 Task: Add an event with the title Training Workshop: Team Leadership, date '2024/04/23', time 9:40 AM to 11:40 AMand add a description: Welcome to our Team Leadership Training Workshop, a comprehensive and interactive session designed to enhance leadership skills, empower team leaders, and cultivate effective leadership practices. This workshop is tailored for individuals who aspire to lead and inspire their teams to achieve exceptional results and foster a positive work environment._x000D_
_x000D_
_x000D_
_x000D_
, put the event into Orange category . Add location for the event as: 123 Montmartre, Paris, France, logged in from the account softage.1@softage.netand send the event invitation to softage.7@softage.net and softage.8@softage.net. Set a reminder for the event 2 hour before
Action: Mouse moved to (79, 85)
Screenshot: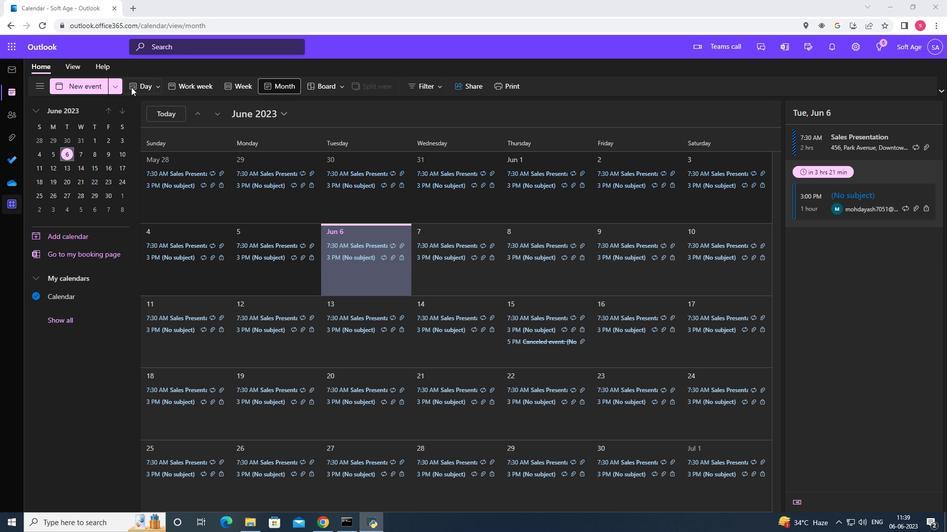 
Action: Mouse pressed left at (79, 85)
Screenshot: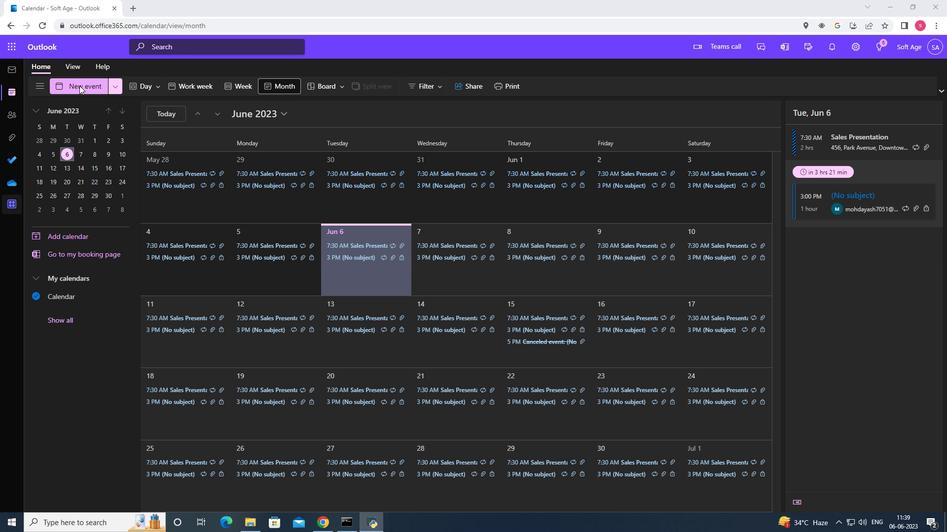 
Action: Mouse moved to (286, 146)
Screenshot: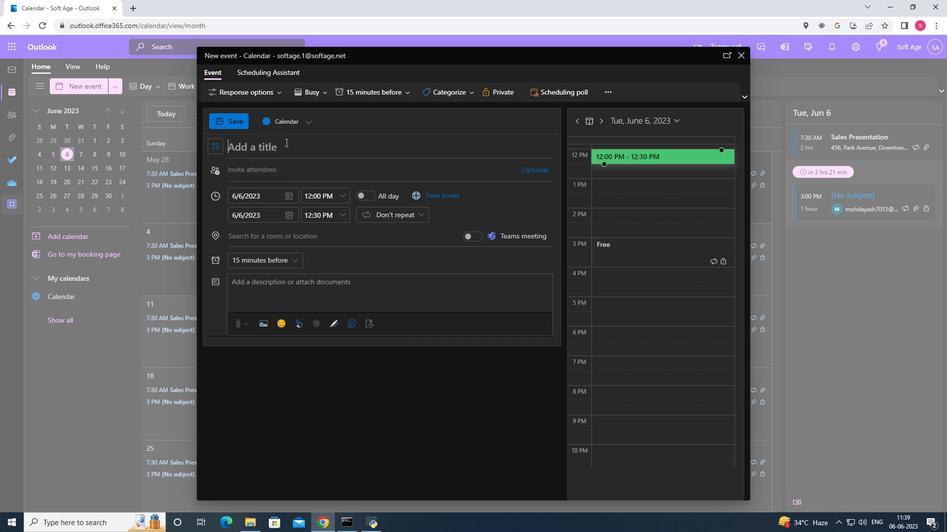 
Action: Mouse pressed left at (286, 146)
Screenshot: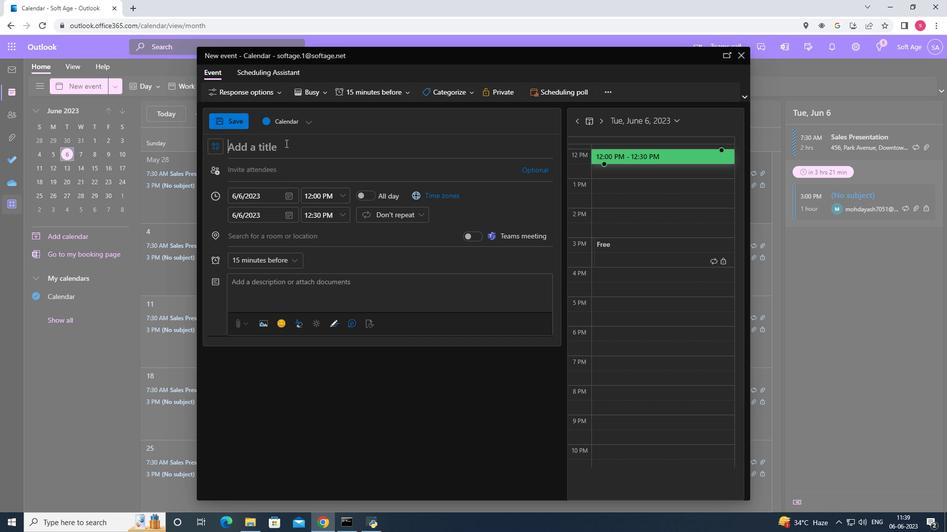 
Action: Mouse moved to (287, 147)
Screenshot: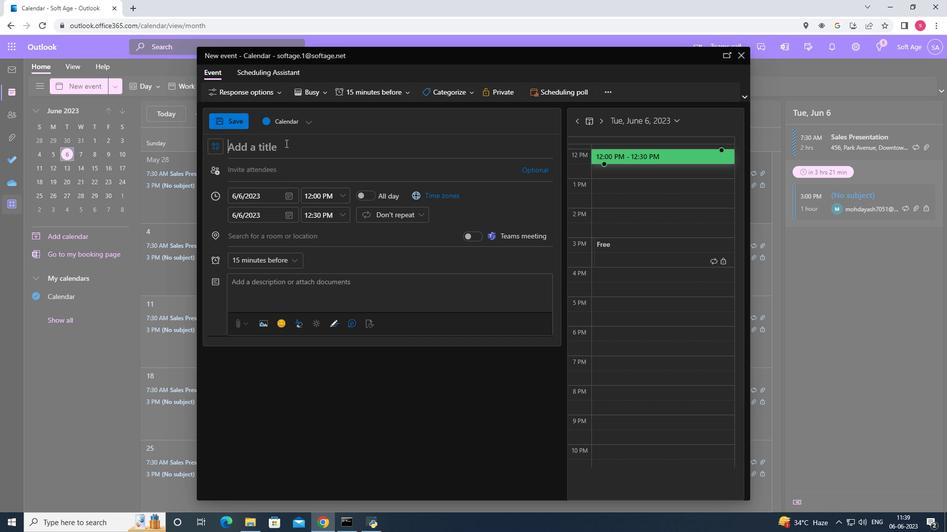 
Action: Key pressed <Key.shift>Training<Key.space><Key.shift><Key.shift><Key.shift><Key.shift><Key.shift>Workshop<Key.shift>:<Key.space><Key.shift><Key.shift><Key.shift><Key.shift><Key.shift><Key.shift><Key.shift><Key.shift><Key.shift><Key.shift>Team<Key.space><Key.shift>Leadership
Screenshot: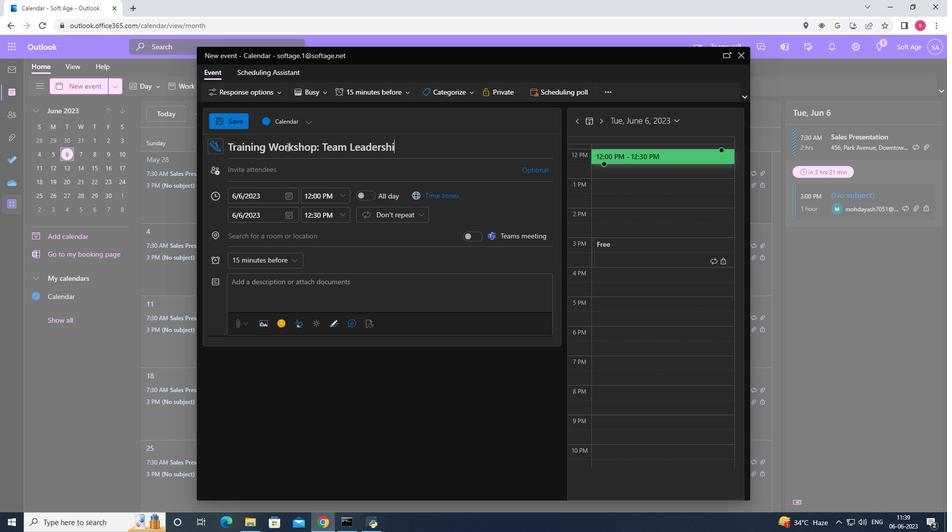 
Action: Mouse moved to (290, 192)
Screenshot: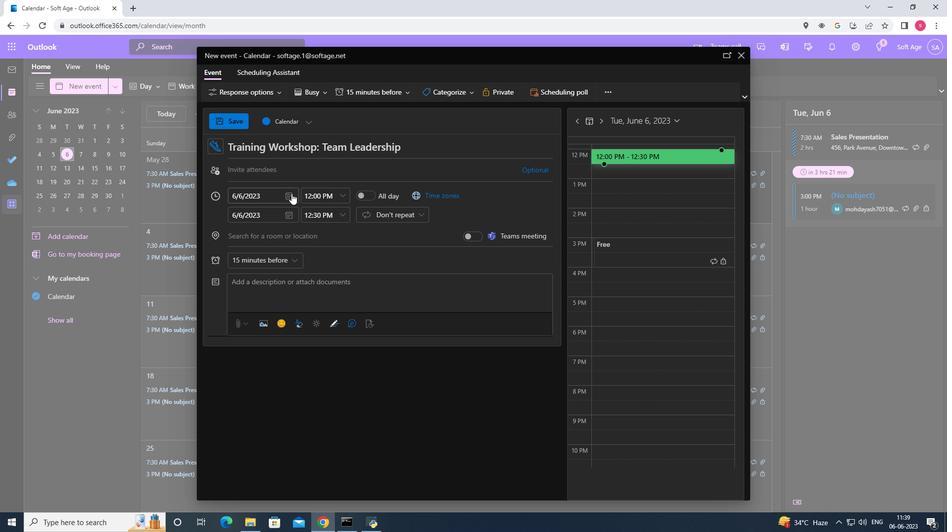 
Action: Mouse pressed left at (290, 192)
Screenshot: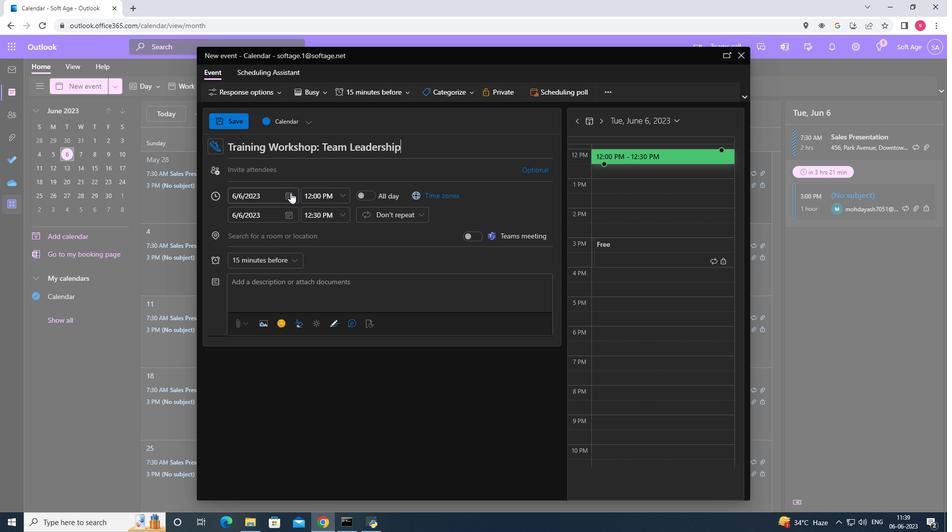 
Action: Mouse moved to (326, 218)
Screenshot: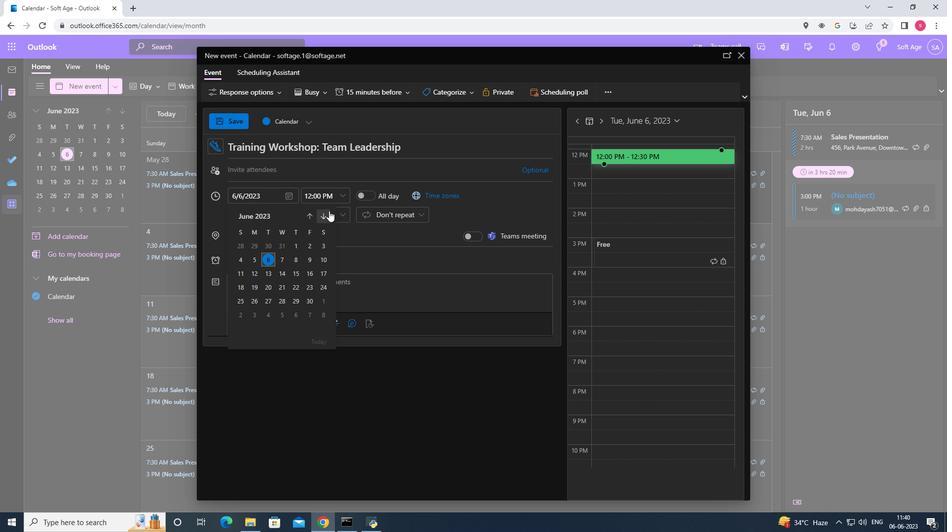 
Action: Mouse pressed left at (326, 218)
Screenshot: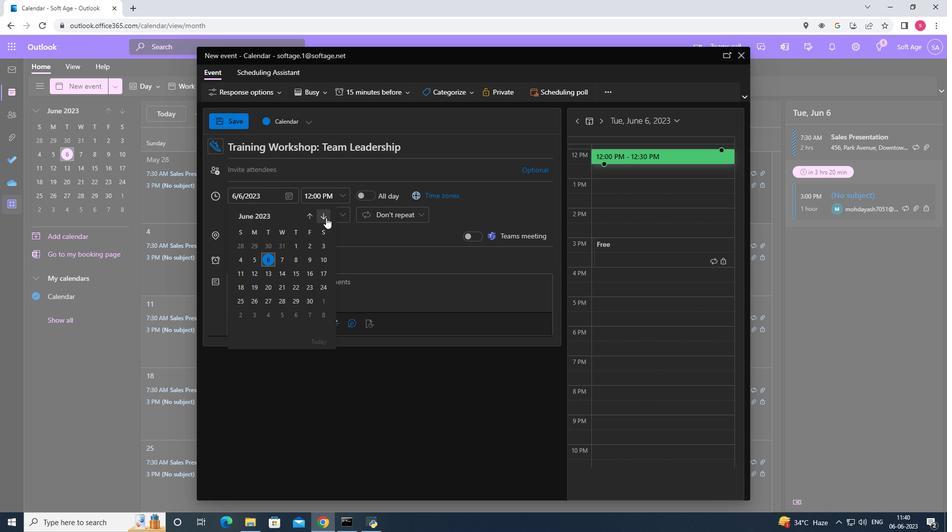
Action: Mouse pressed left at (326, 218)
Screenshot: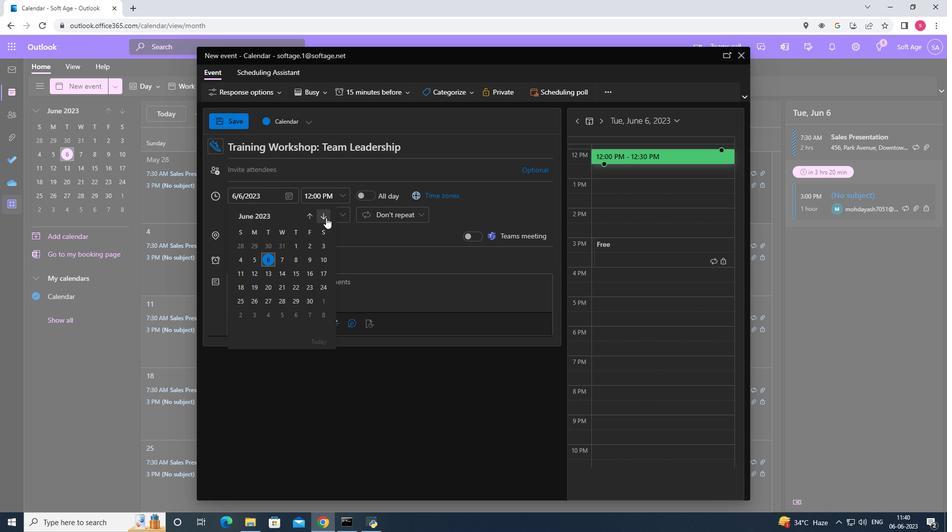 
Action: Mouse pressed left at (326, 218)
Screenshot: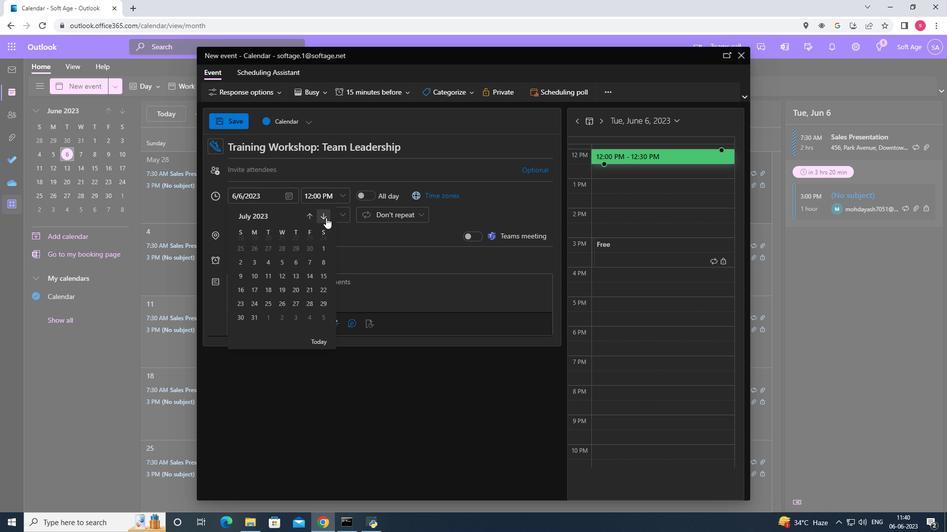 
Action: Mouse pressed left at (326, 218)
Screenshot: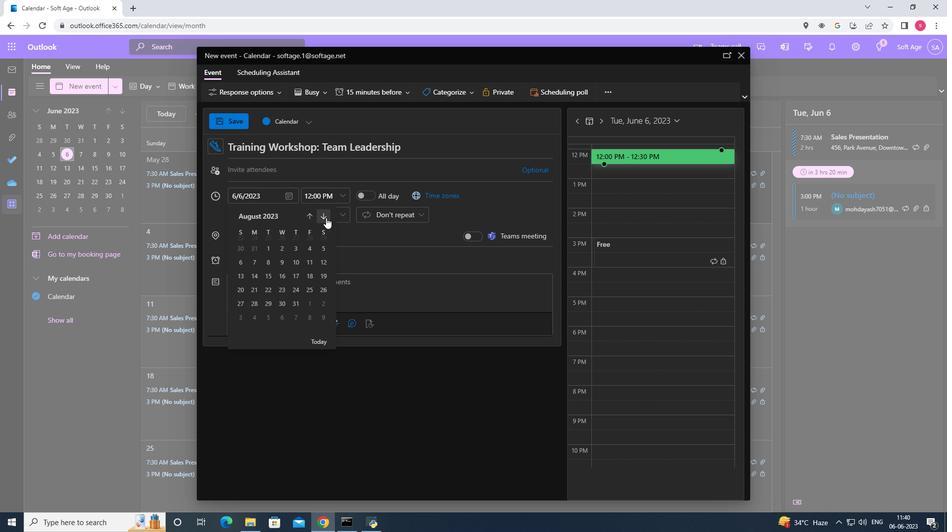 
Action: Mouse pressed left at (326, 218)
Screenshot: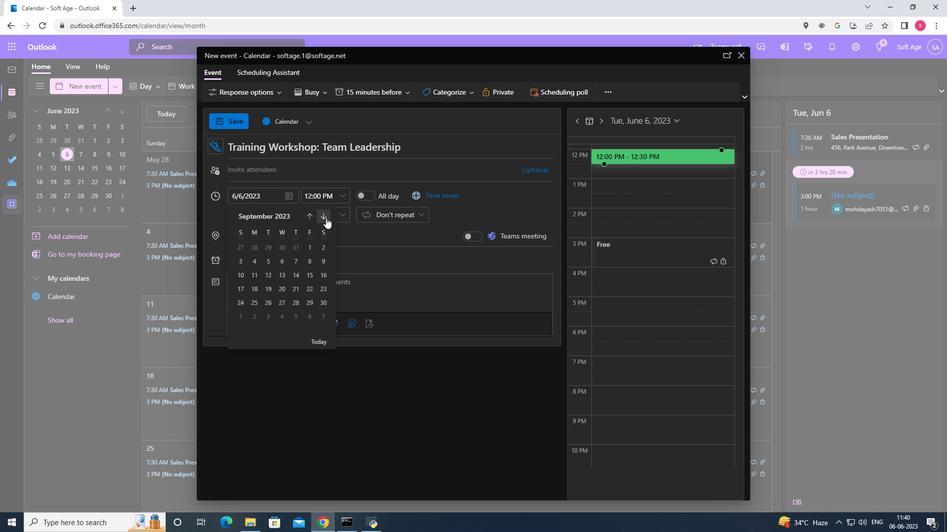 
Action: Mouse pressed left at (326, 218)
Screenshot: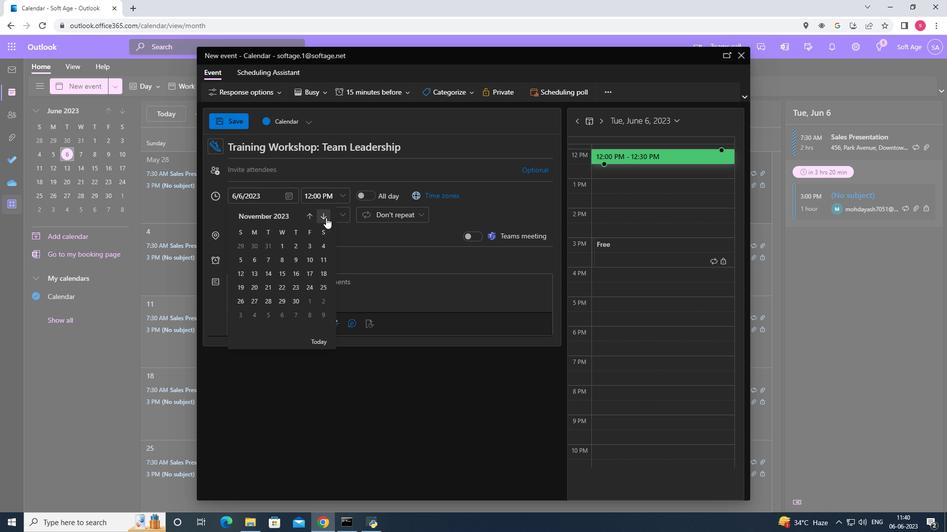 
Action: Mouse pressed left at (326, 218)
Screenshot: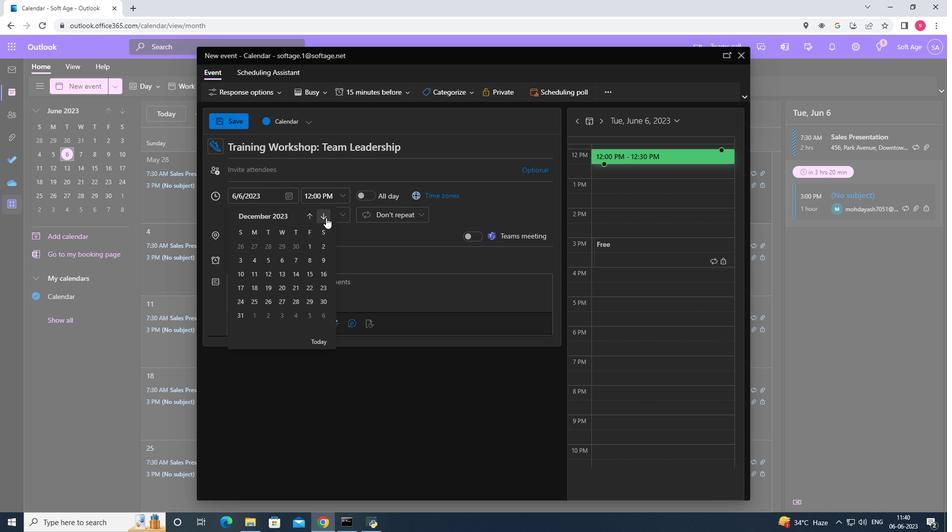 
Action: Mouse pressed left at (326, 218)
Screenshot: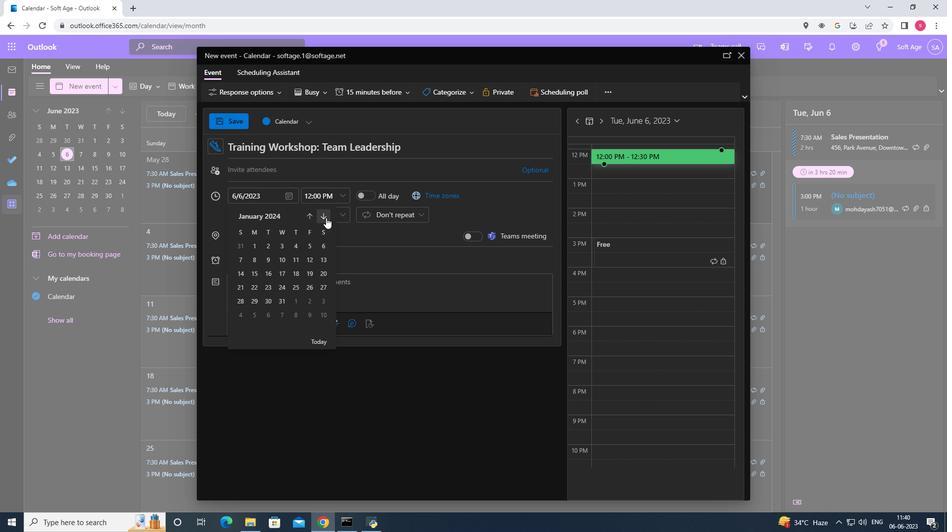 
Action: Mouse pressed left at (326, 218)
Screenshot: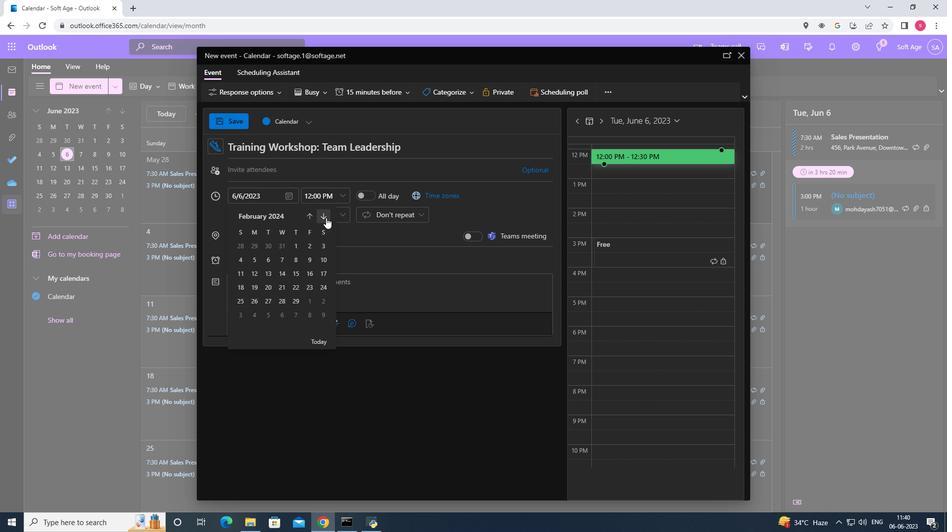 
Action: Mouse pressed left at (326, 218)
Screenshot: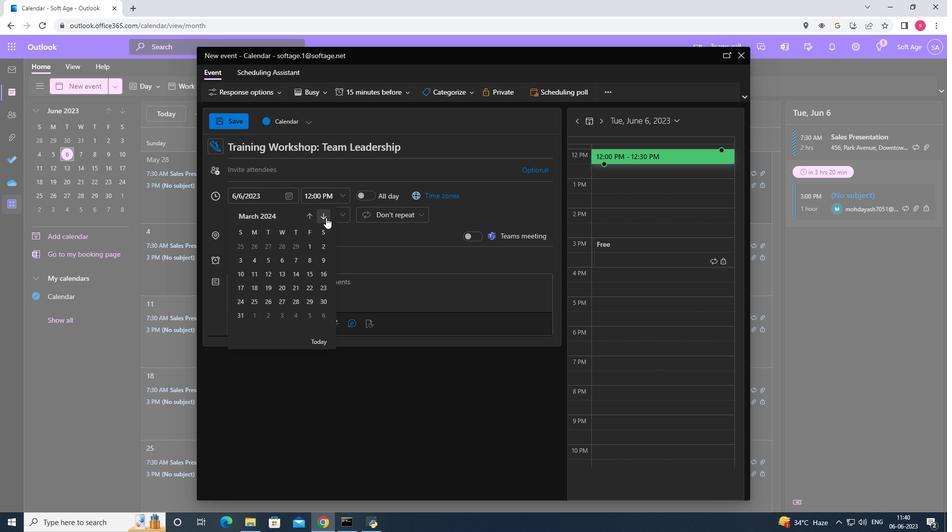 
Action: Mouse moved to (273, 290)
Screenshot: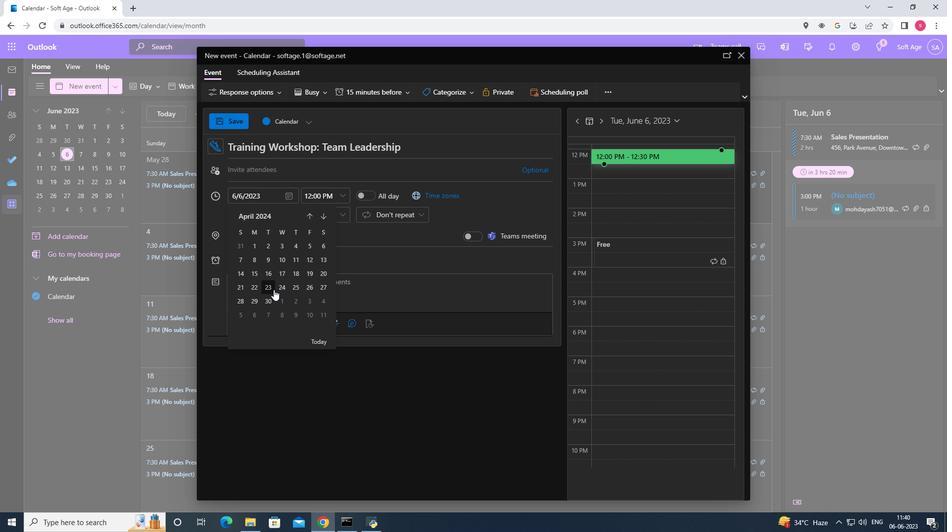 
Action: Mouse pressed left at (273, 290)
Screenshot: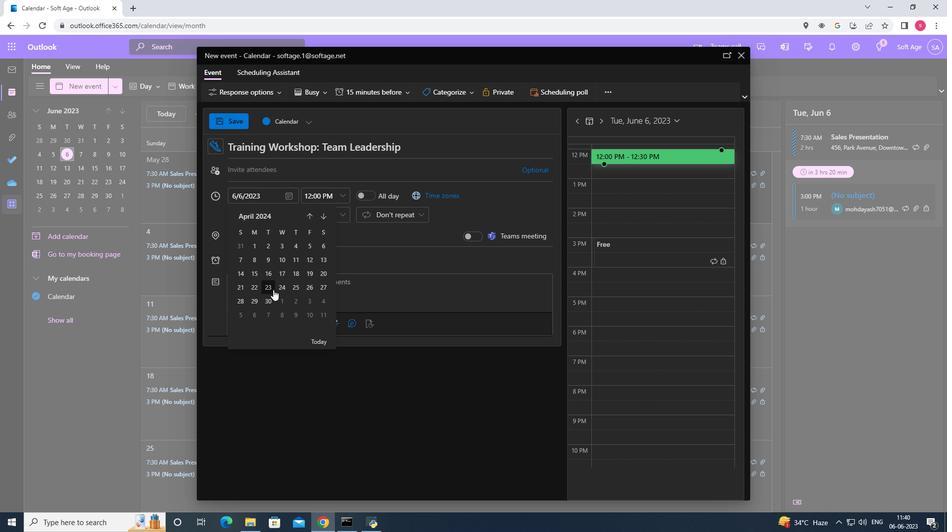 
Action: Mouse moved to (345, 197)
Screenshot: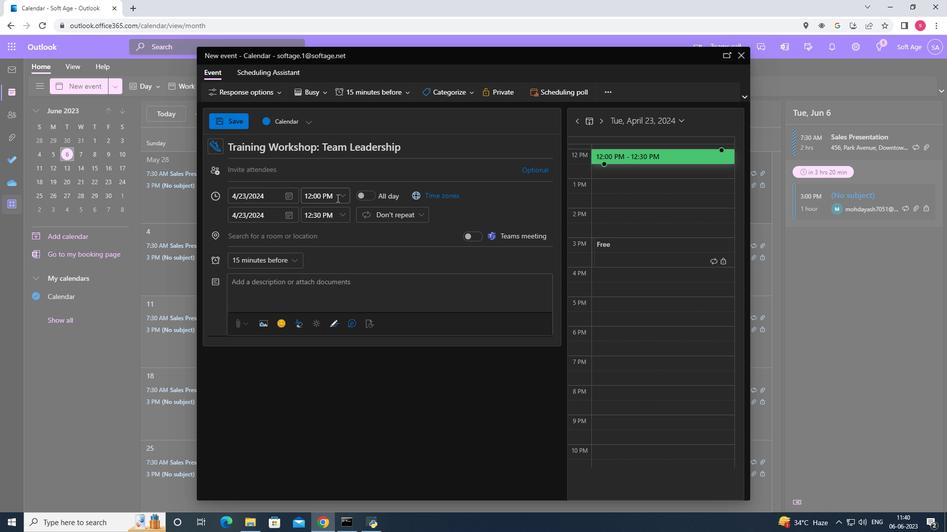 
Action: Mouse pressed left at (345, 197)
Screenshot: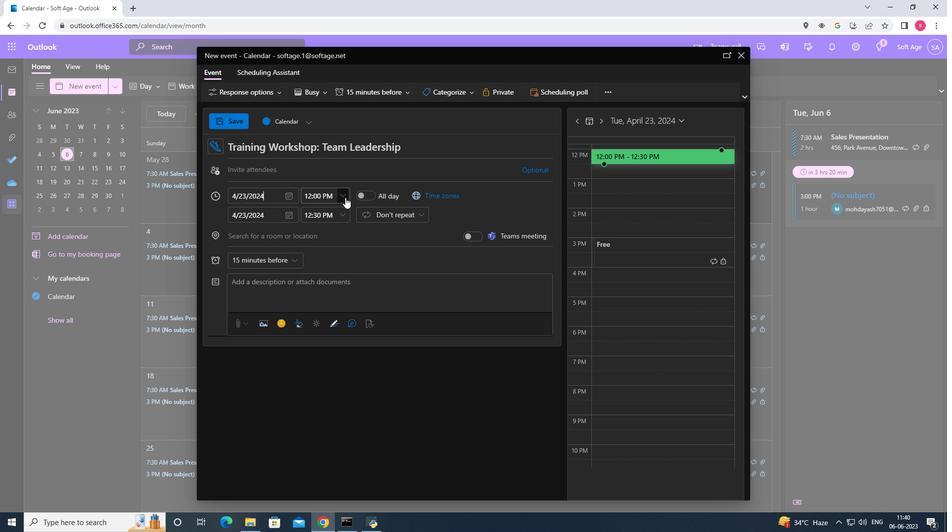 
Action: Mouse moved to (356, 204)
Screenshot: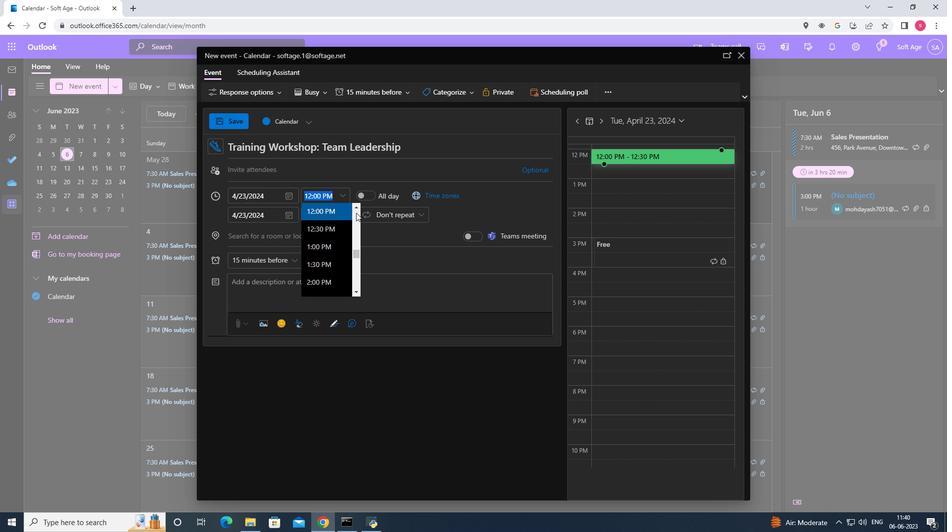 
Action: Mouse pressed left at (356, 204)
Screenshot: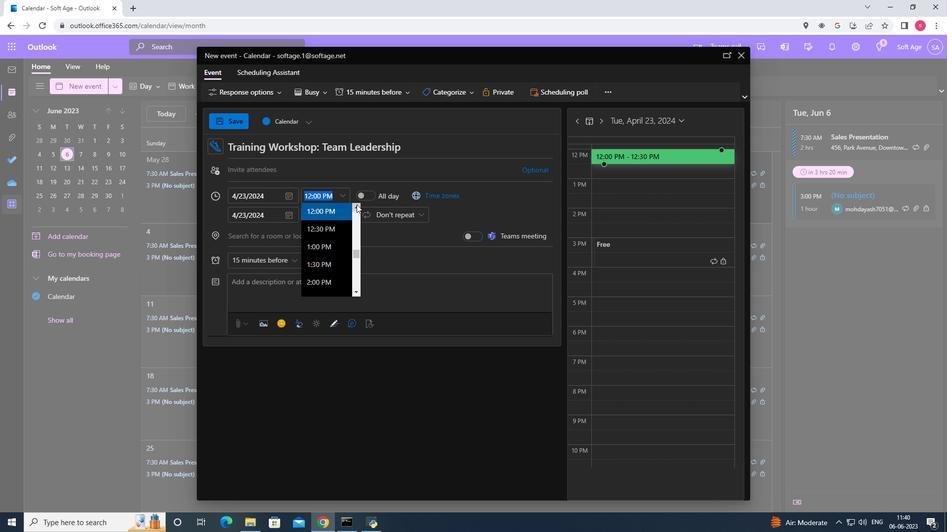 
Action: Mouse pressed left at (356, 204)
Screenshot: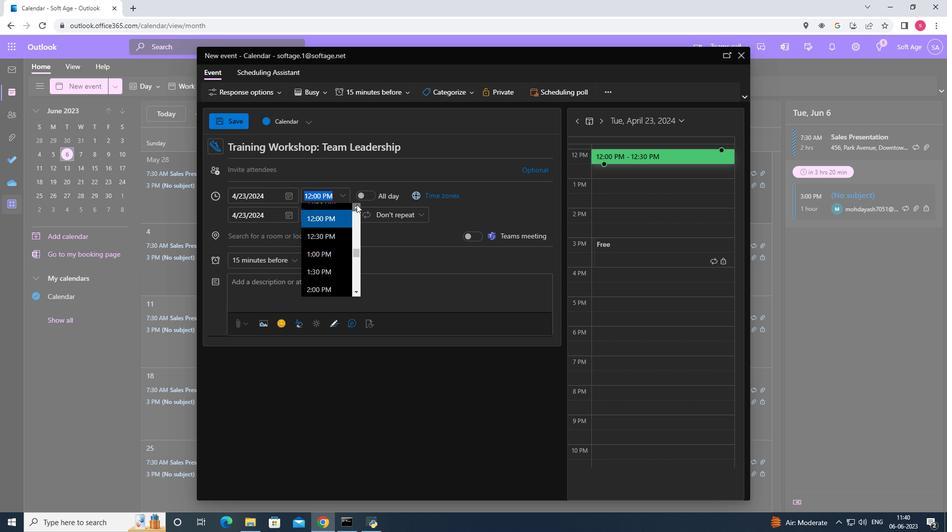 
Action: Mouse pressed left at (356, 204)
Screenshot: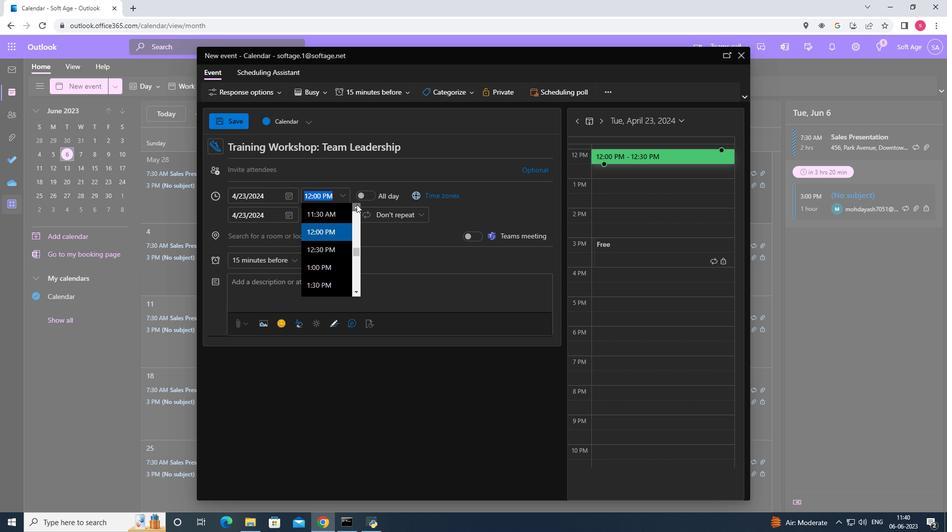 
Action: Mouse pressed left at (356, 204)
Screenshot: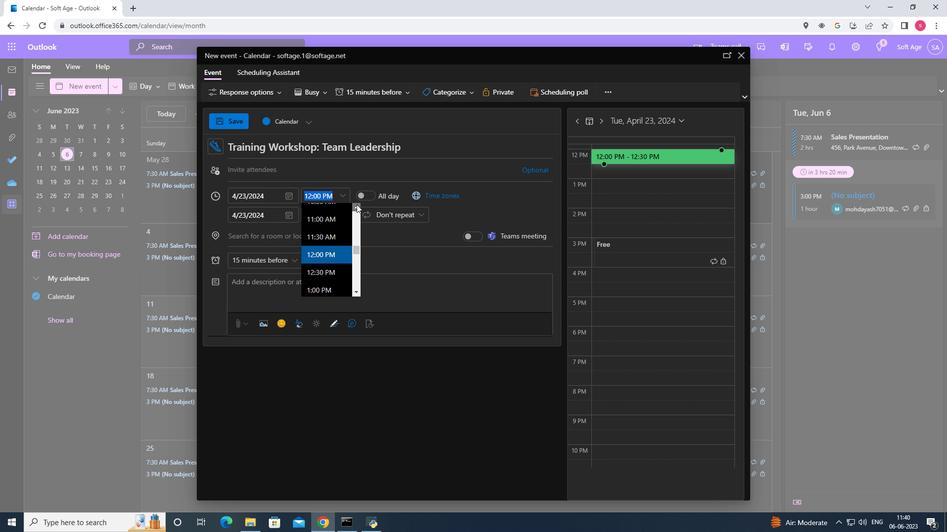 
Action: Mouse pressed left at (356, 204)
Screenshot: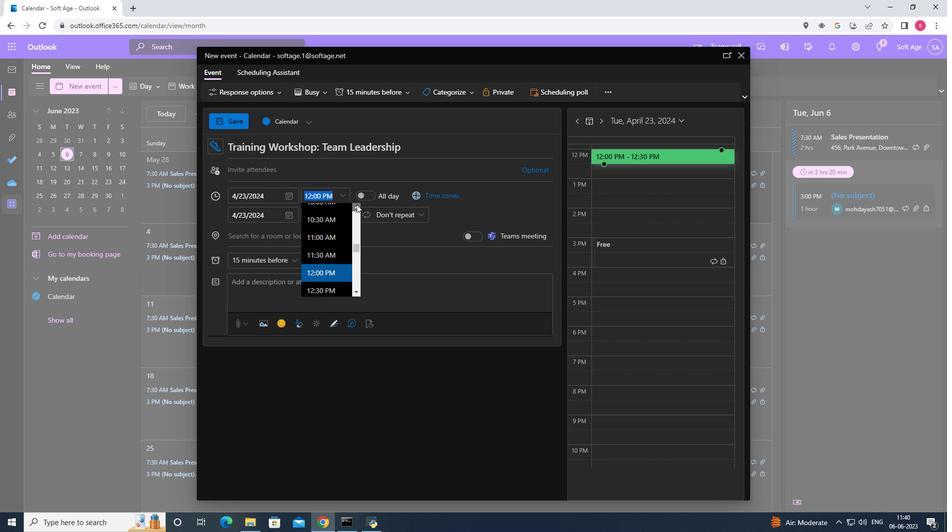 
Action: Mouse pressed left at (356, 204)
Screenshot: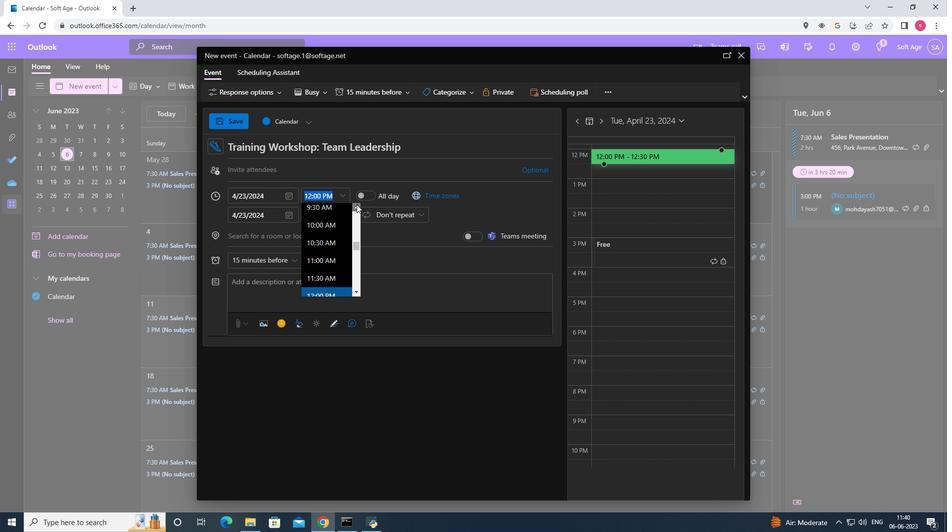 
Action: Mouse pressed left at (356, 204)
Screenshot: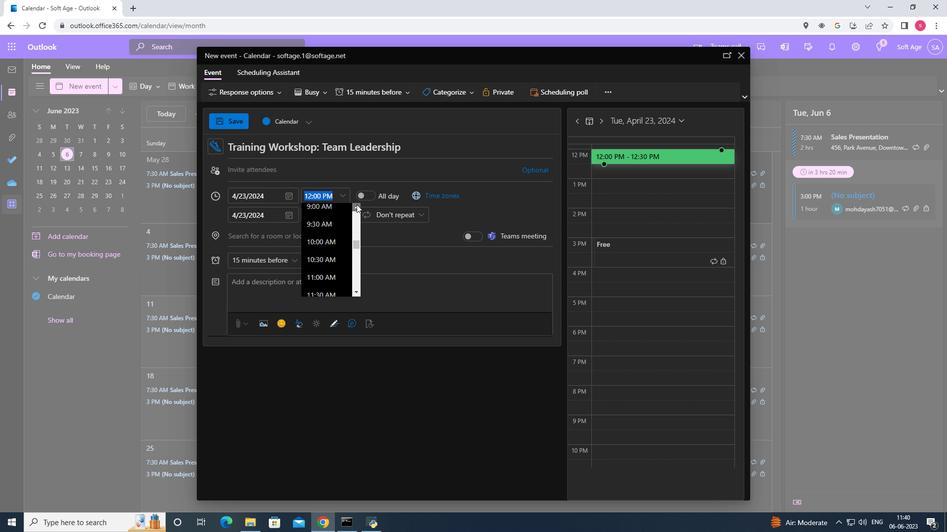 
Action: Mouse pressed left at (356, 204)
Screenshot: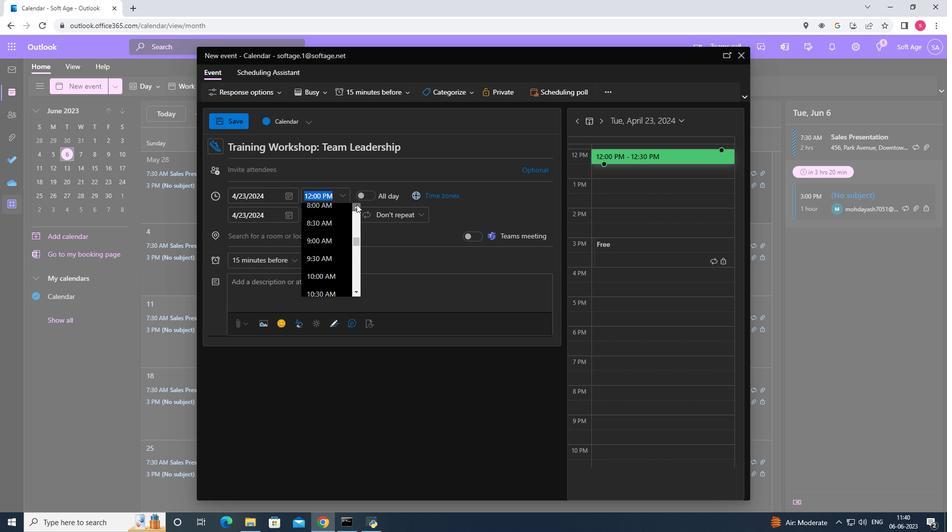 
Action: Mouse moved to (315, 282)
Screenshot: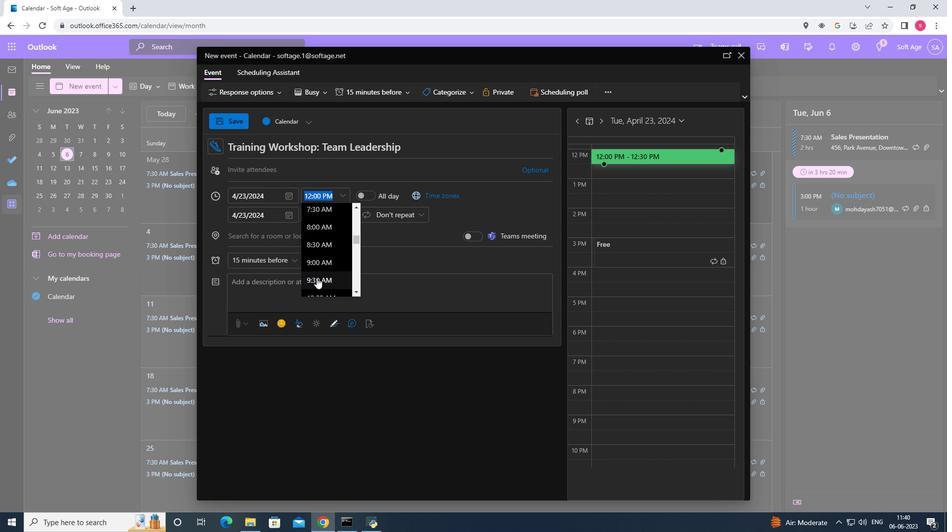 
Action: Mouse pressed left at (315, 282)
Screenshot: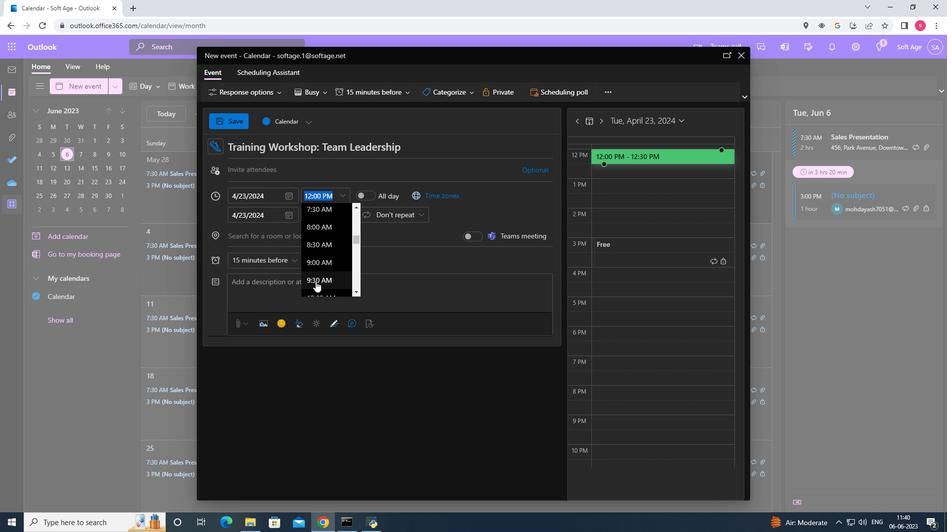 
Action: Mouse moved to (314, 196)
Screenshot: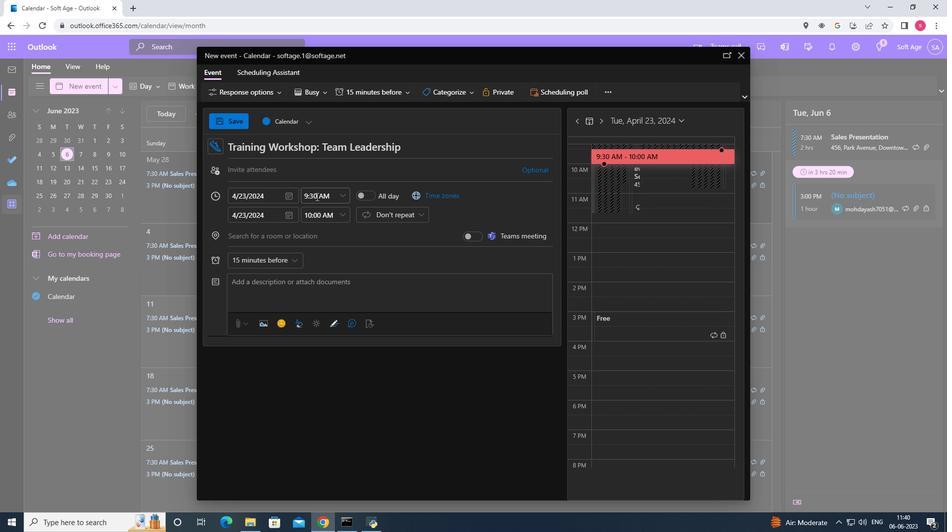 
Action: Mouse pressed left at (314, 196)
Screenshot: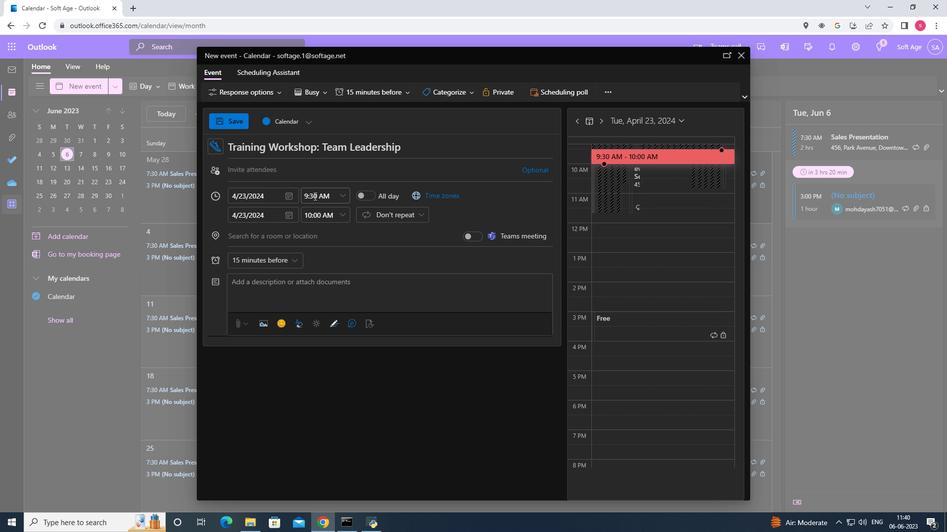 
Action: Mouse moved to (313, 196)
Screenshot: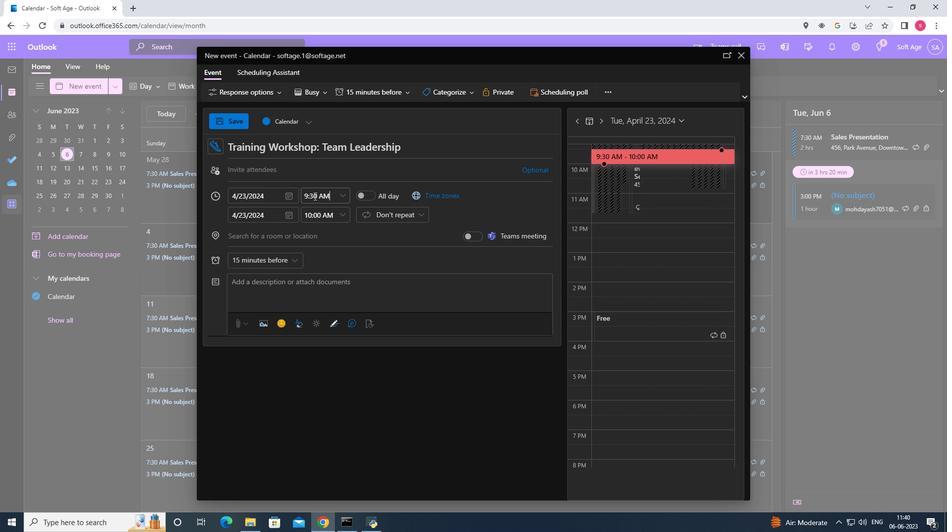 
Action: Key pressed <Key.backspace>4
Screenshot: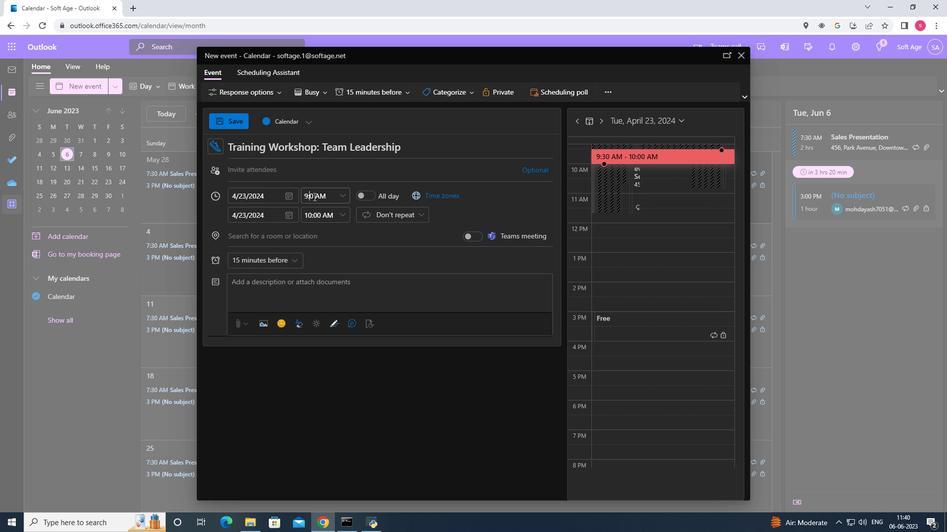 
Action: Mouse moved to (345, 216)
Screenshot: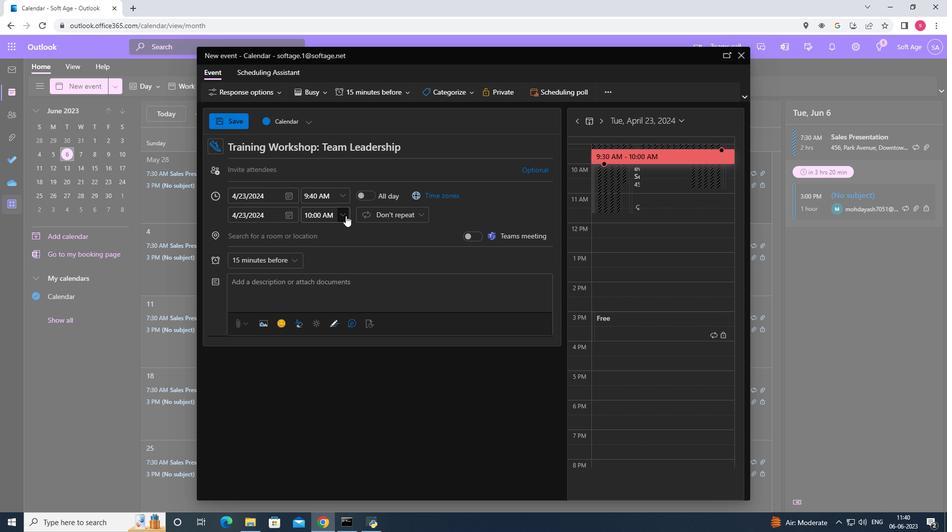 
Action: Mouse pressed left at (345, 216)
Screenshot: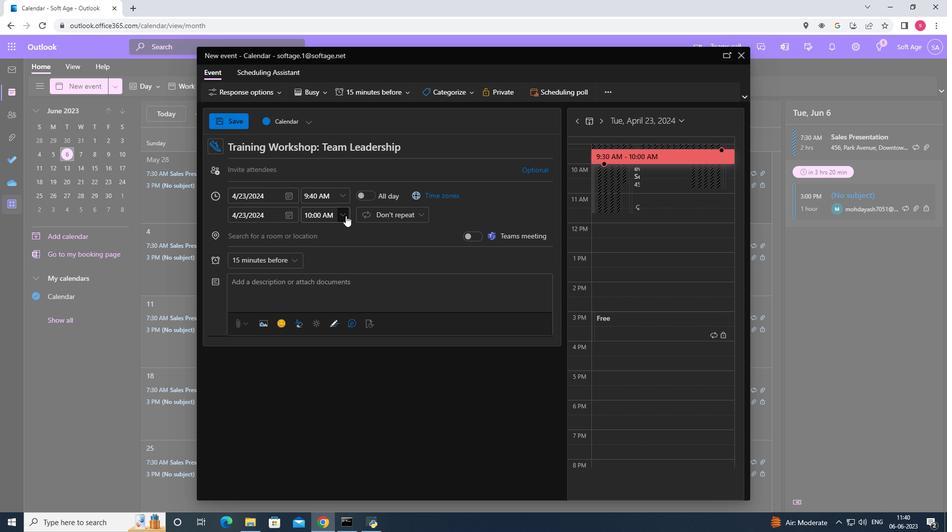 
Action: Mouse moved to (335, 282)
Screenshot: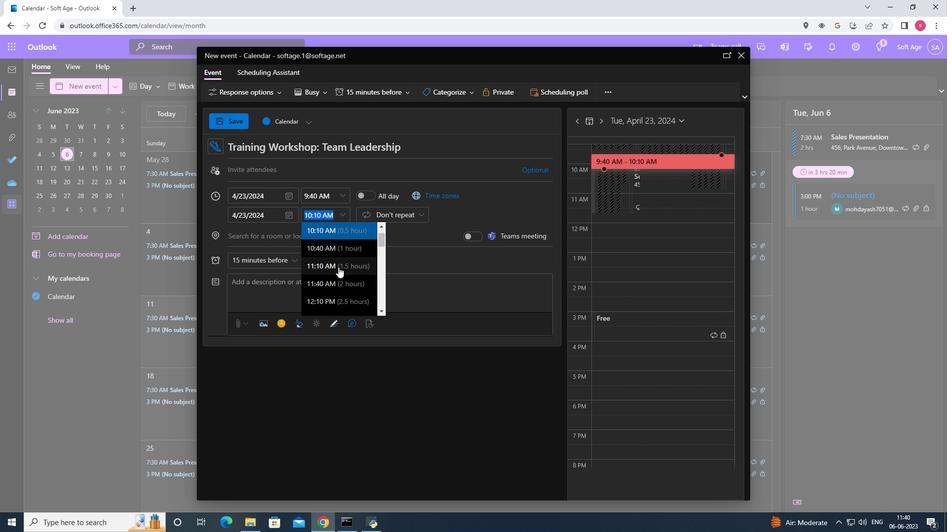 
Action: Mouse pressed left at (335, 282)
Screenshot: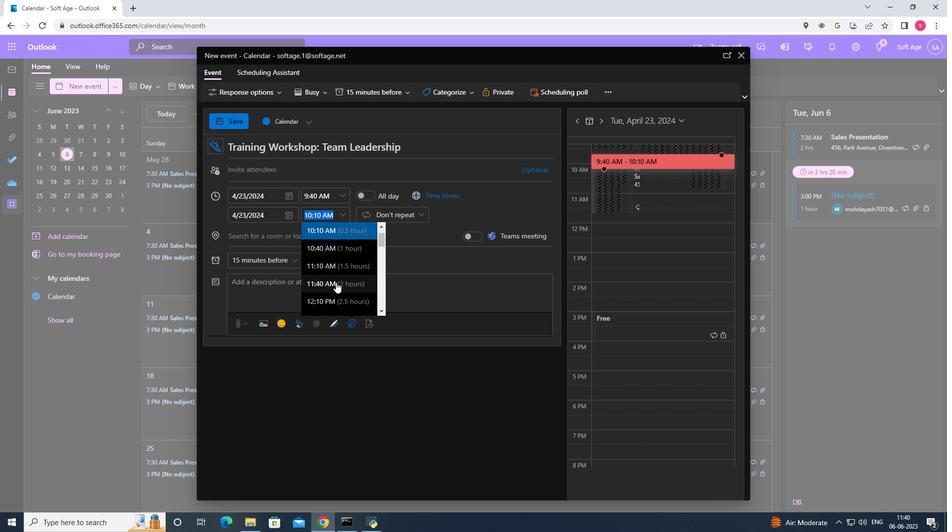 
Action: Mouse moved to (306, 292)
Screenshot: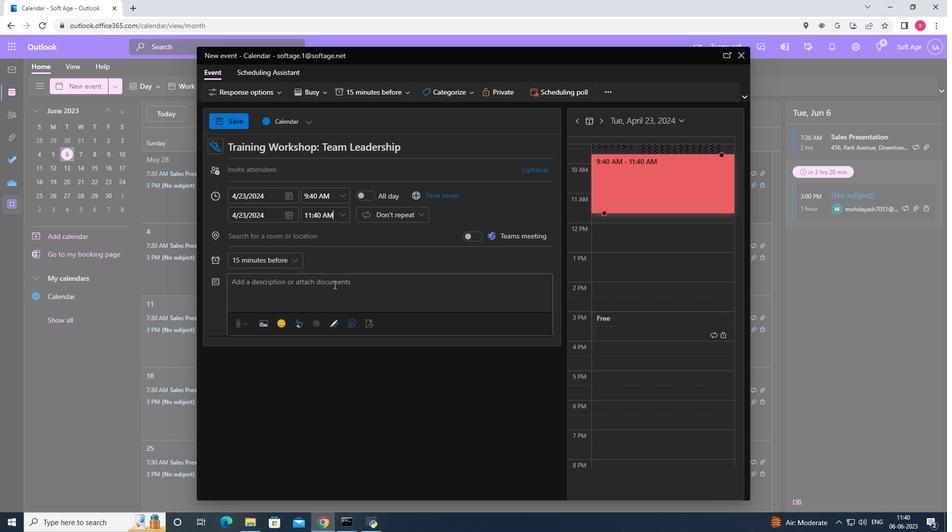 
Action: Mouse pressed left at (306, 292)
Screenshot: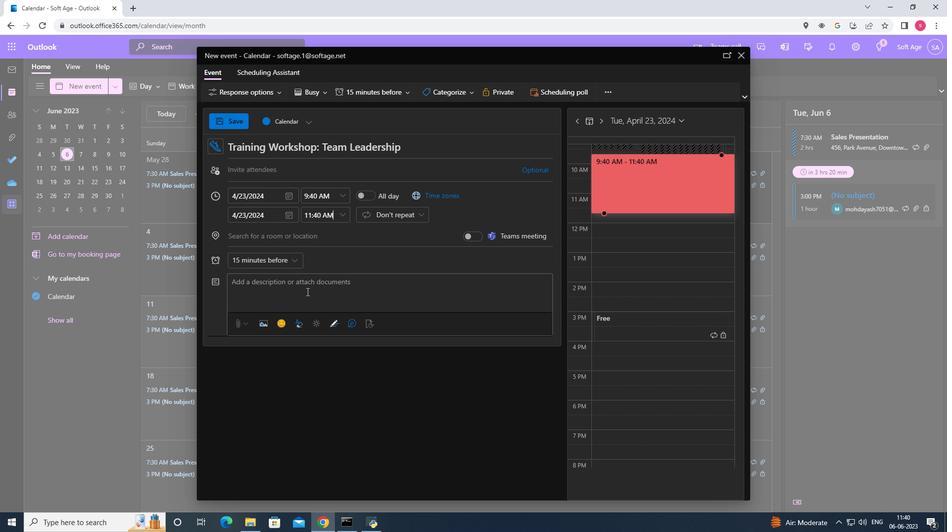 
Action: Mouse moved to (304, 293)
Screenshot: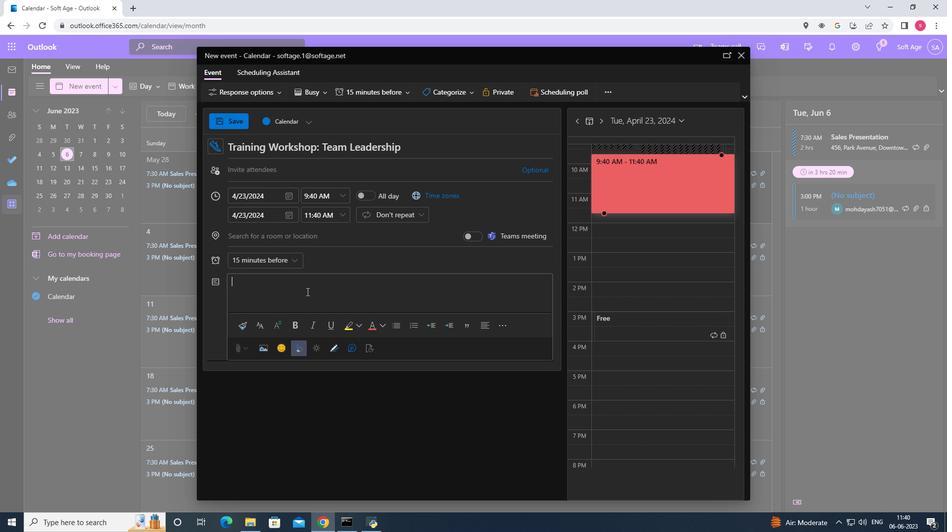 
Action: Key pressed <Key.shift>Welcome<Key.space>to<Key.space>our<Key.space>team<Key.space><Key.backspace><Key.backspace><Key.backspace><Key.backspace><Key.backspace><Key.shift>Team<Key.space><Key.shift>Leadership<Key.space><Key.shift>Training<Key.space>workshop,<Key.space>a<Key.space>comprehensive<Key.space>and<Key.space>interactive<Key.space>session<Key.space>designed<Key.space>to<Key.space>w<Key.backspace>enhance<Key.space>leadership<Key.space>skills,<Key.space>empower<Key.space>team<Key.space>leaders,<Key.space>and<Key.space>cultivate<Key.space>effective<Key.space>leadership<Key.space>par<Key.backspace><Key.backspace>ractices.<Key.space><Key.shift>This<Key.space>workshop<Key.space>is<Key.space>tailored<Key.space>for<Key.space>individuals<Key.space>who<Key.space>aspire<Key.space>to<Key.space>lead<Key.space>and<Key.space>inspire<Key.space>their<Key.space>teams<Key.space>to<Key.space>achieve<Key.space>exceptional<Key.space>results<Key.space>and<Key.space>foster<Key.space>a<Key.space>positive<Key.space>work<Key.space>environment.
Screenshot: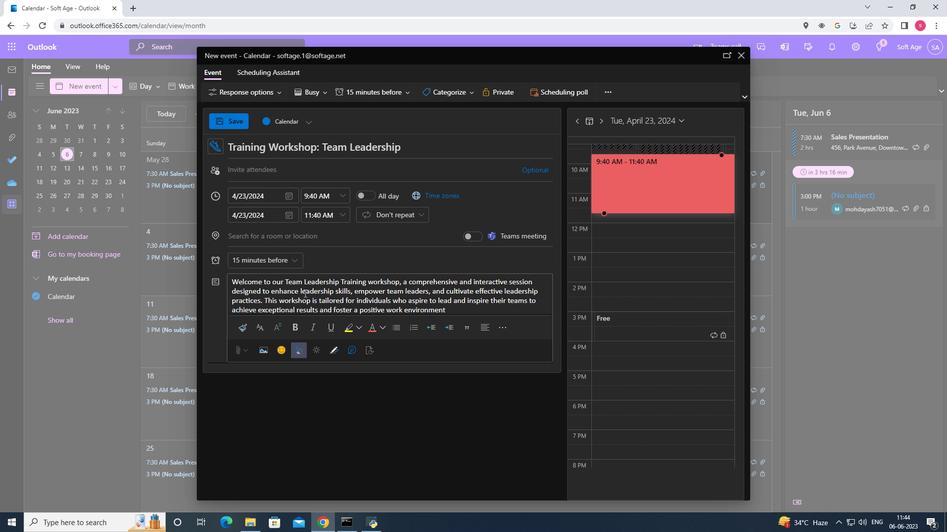 
Action: Mouse moved to (468, 89)
Screenshot: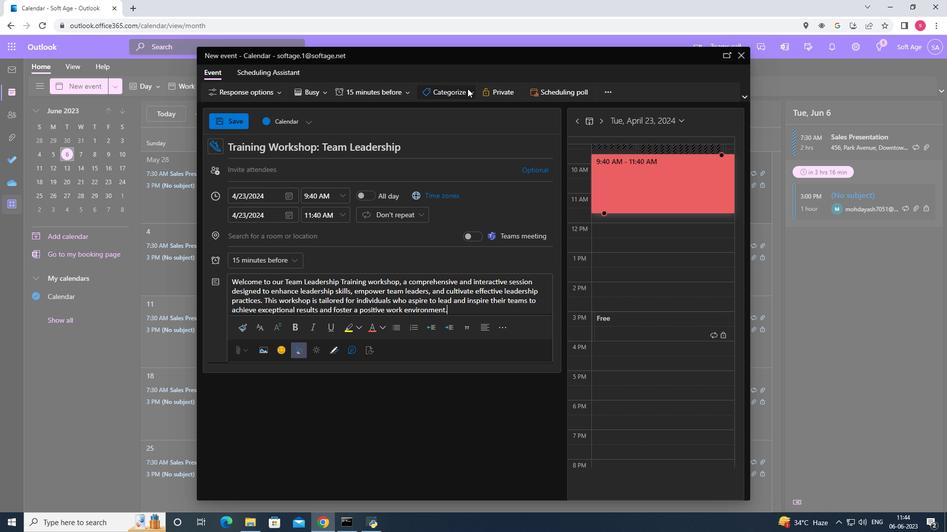 
Action: Mouse pressed left at (468, 89)
Screenshot: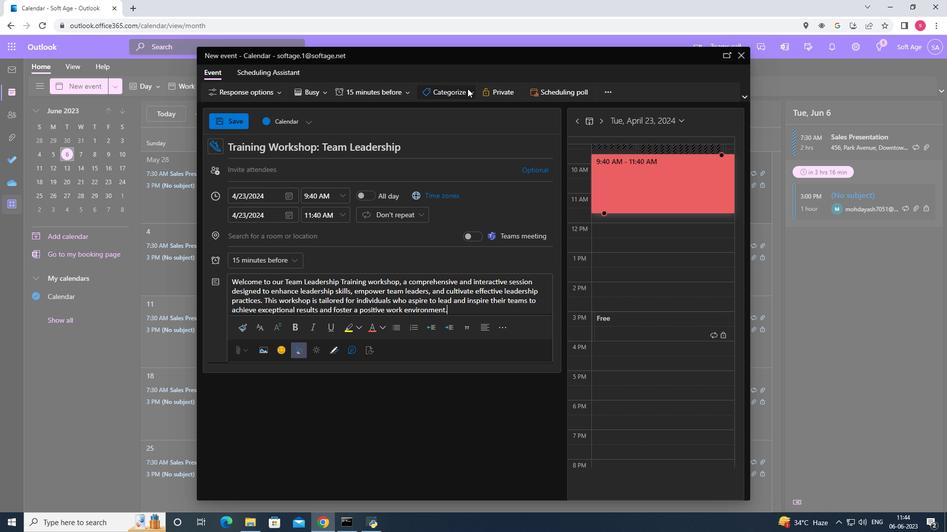 
Action: Mouse moved to (447, 189)
Screenshot: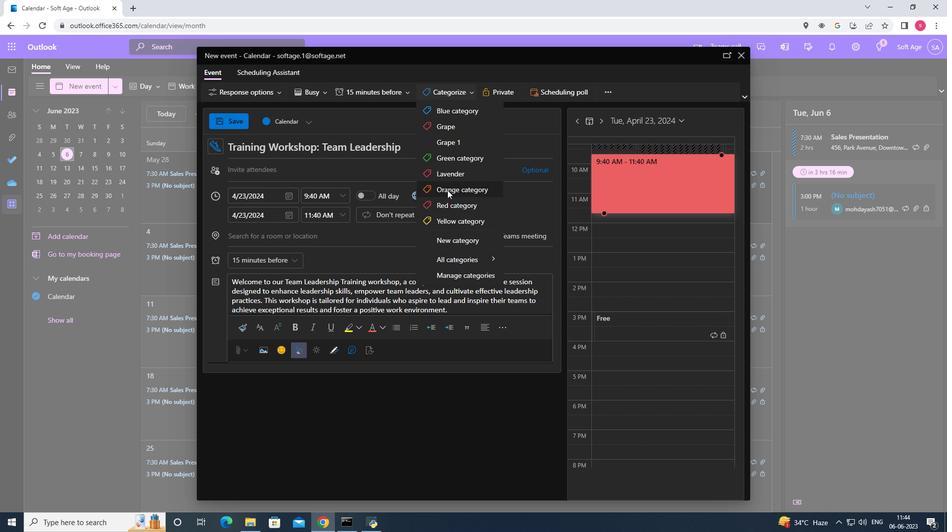 
Action: Mouse pressed left at (447, 189)
Screenshot: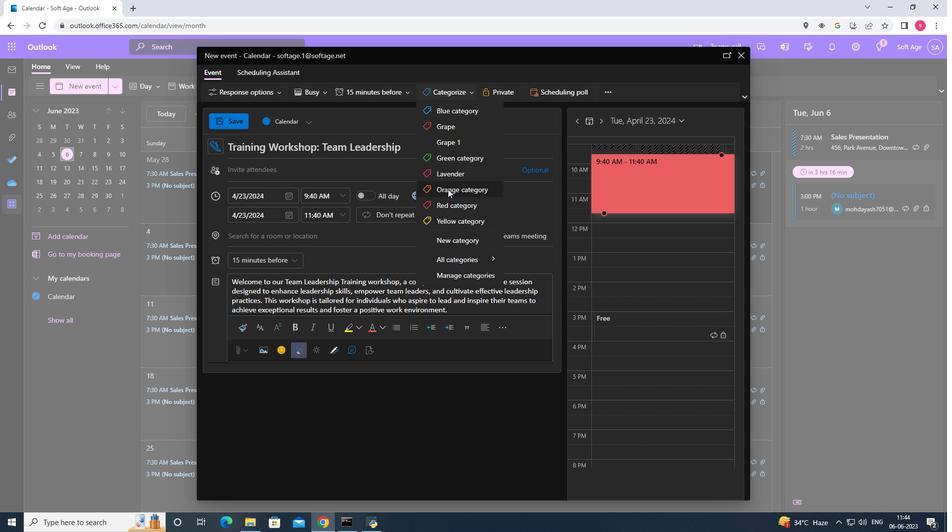
Action: Mouse moved to (363, 235)
Screenshot: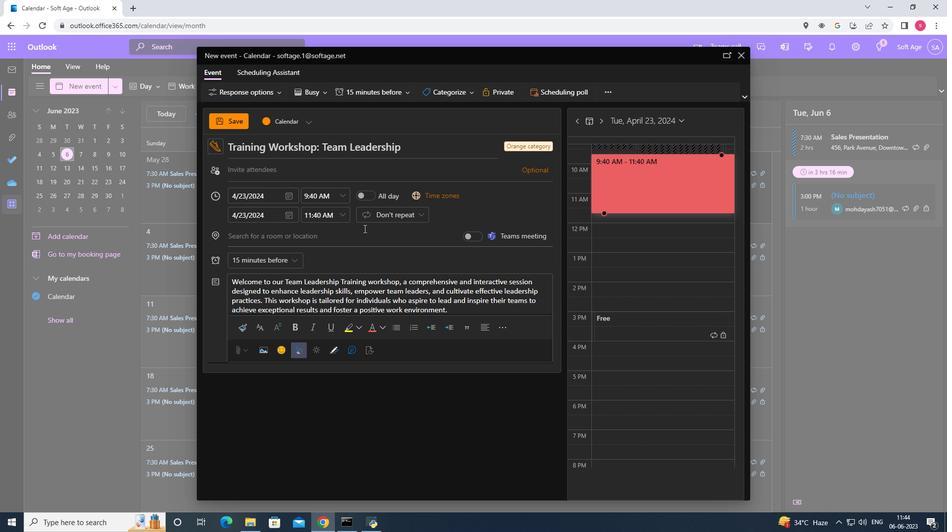 
Action: Mouse pressed left at (363, 235)
Screenshot: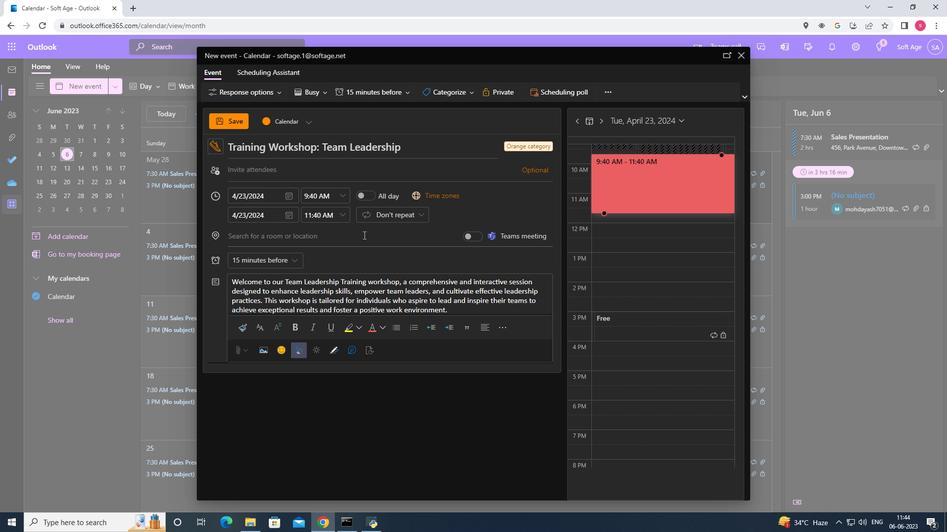 
Action: Key pressed 123<Key.space><Key.shift>Montmartre<Key.space><Key.backspace>,<Key.space><Key.shift>paris,<Key.space><Key.shift><Key.shift><Key.shift><Key.shift><Key.shift><Key.shift><Key.shift>Fa<Key.backspace>rance
Screenshot: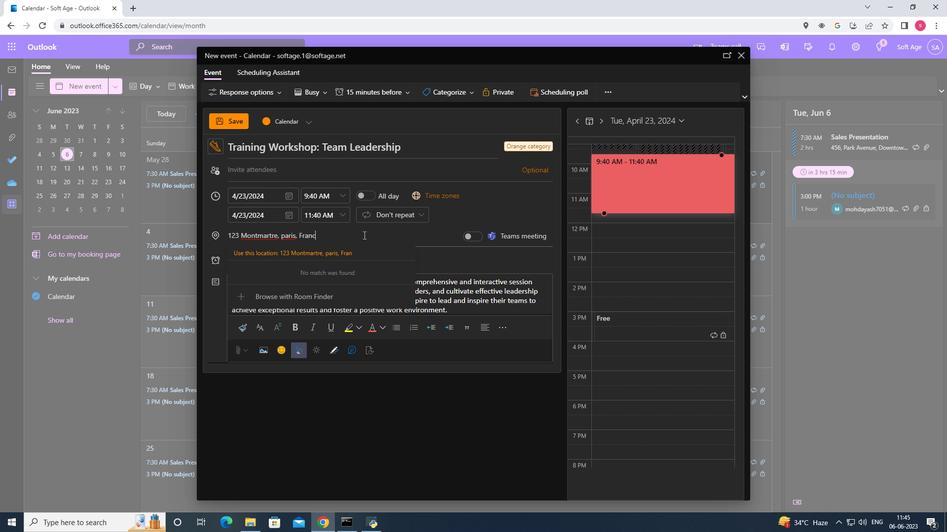 
Action: Mouse moved to (344, 254)
Screenshot: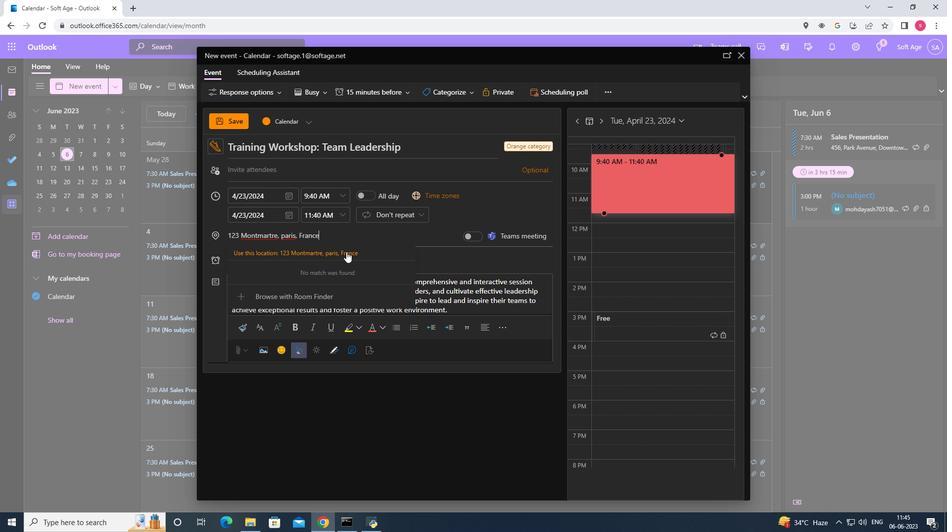 
Action: Mouse pressed left at (344, 254)
Screenshot: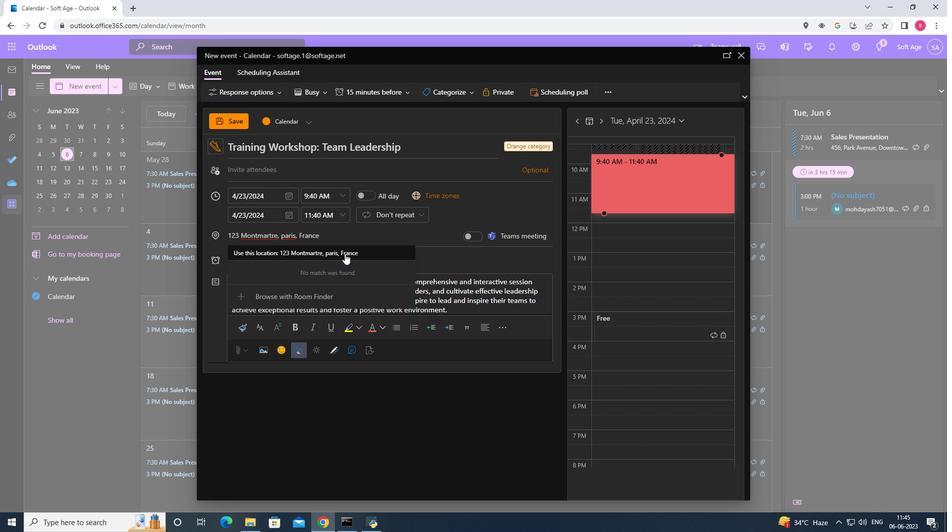 
Action: Mouse moved to (324, 177)
Screenshot: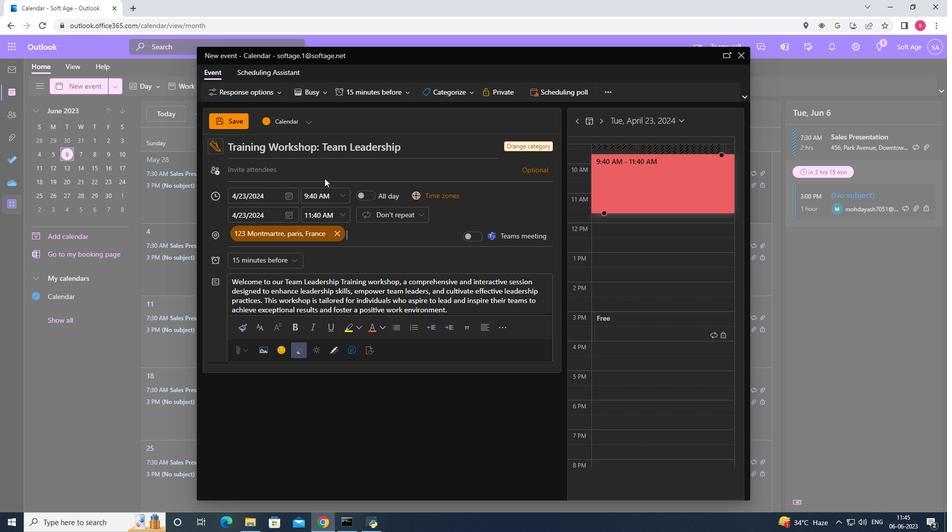 
Action: Mouse pressed left at (324, 177)
Screenshot: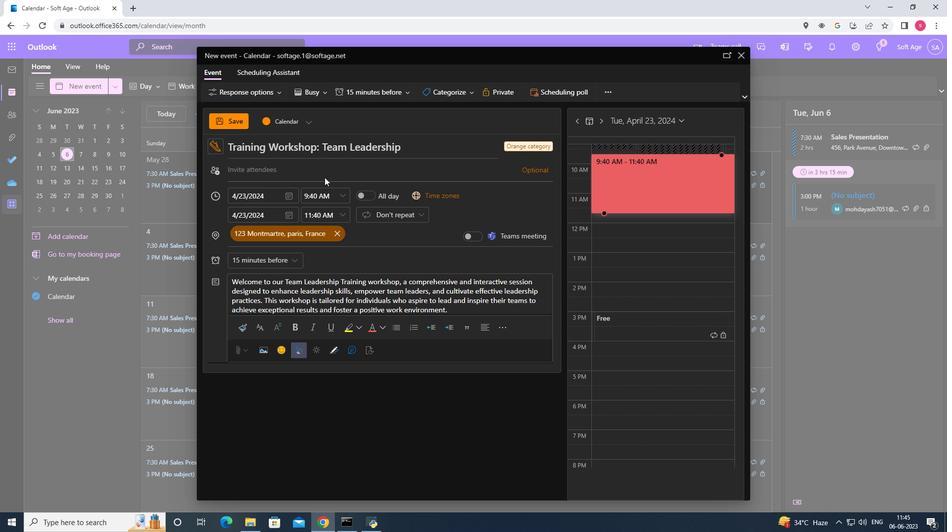 
Action: Key pressed softage.7<Key.shift>@
Screenshot: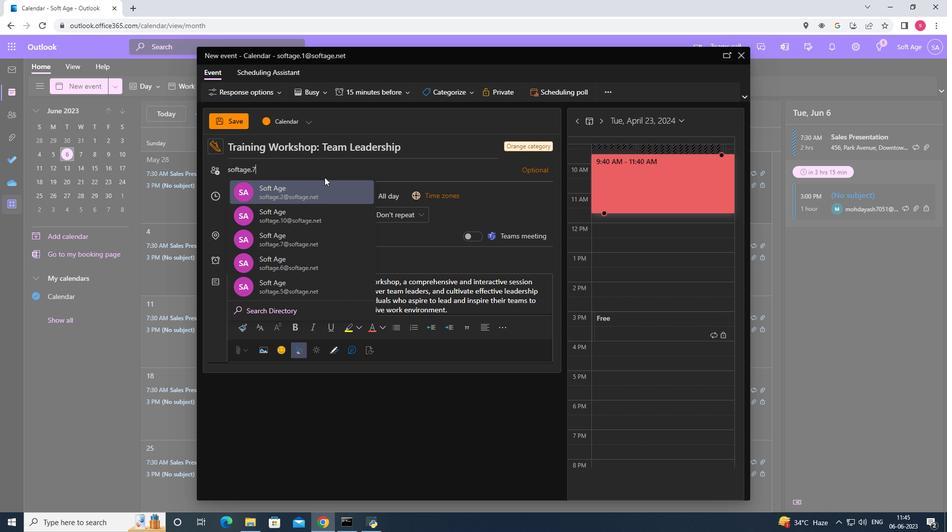 
Action: Mouse moved to (324, 194)
Screenshot: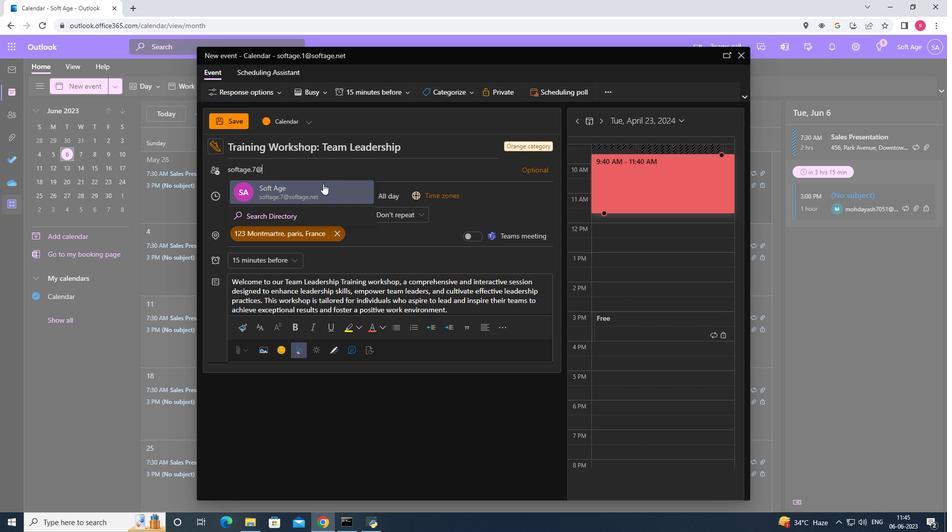 
Action: Mouse pressed left at (324, 194)
Screenshot: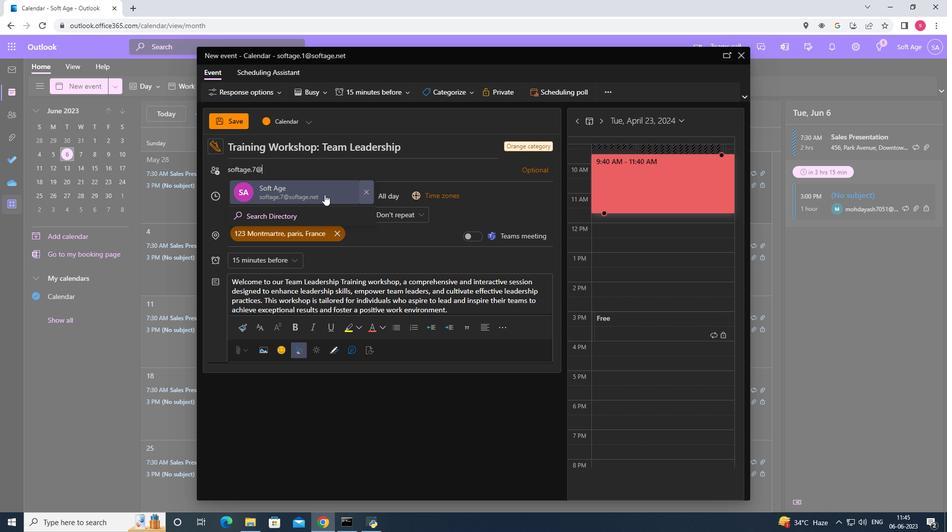 
Action: Key pressed softage.8<Key.shift>@
Screenshot: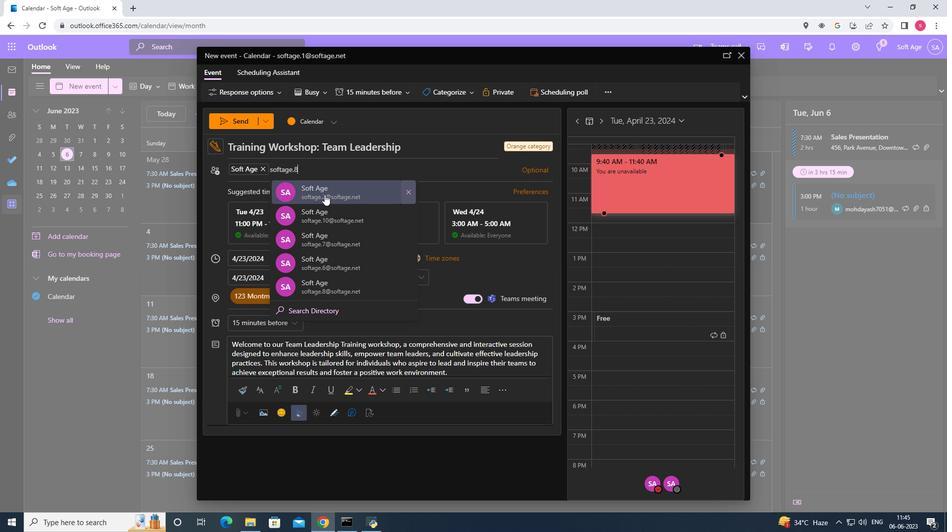 
Action: Mouse pressed left at (324, 194)
Screenshot: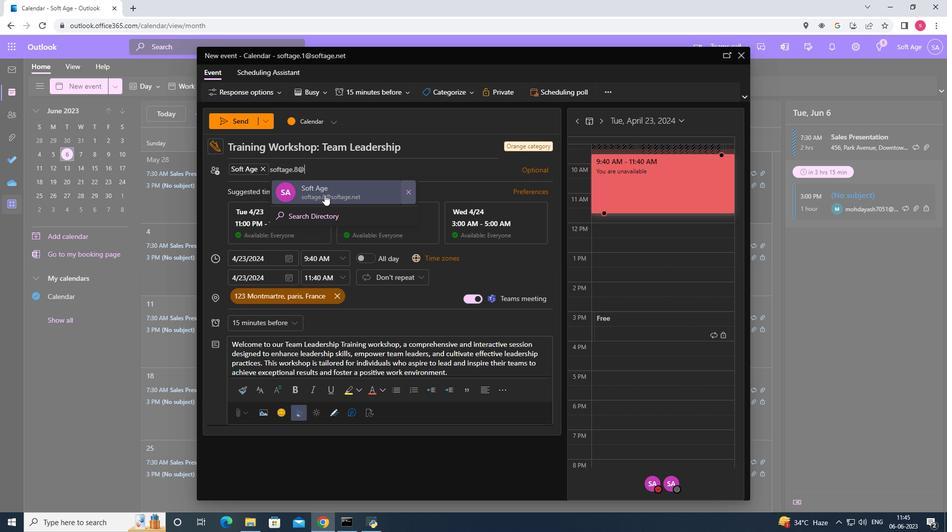 
Action: Mouse moved to (291, 327)
Screenshot: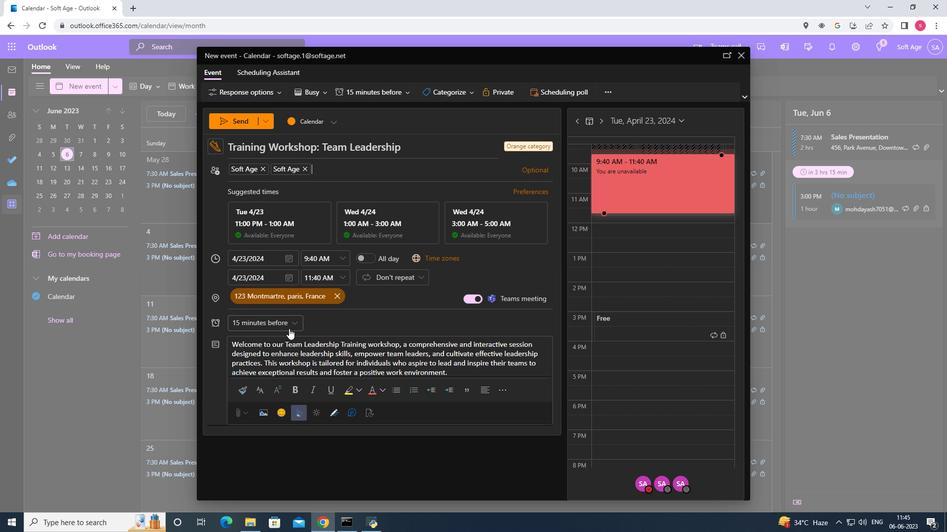 
Action: Mouse pressed left at (291, 327)
Screenshot: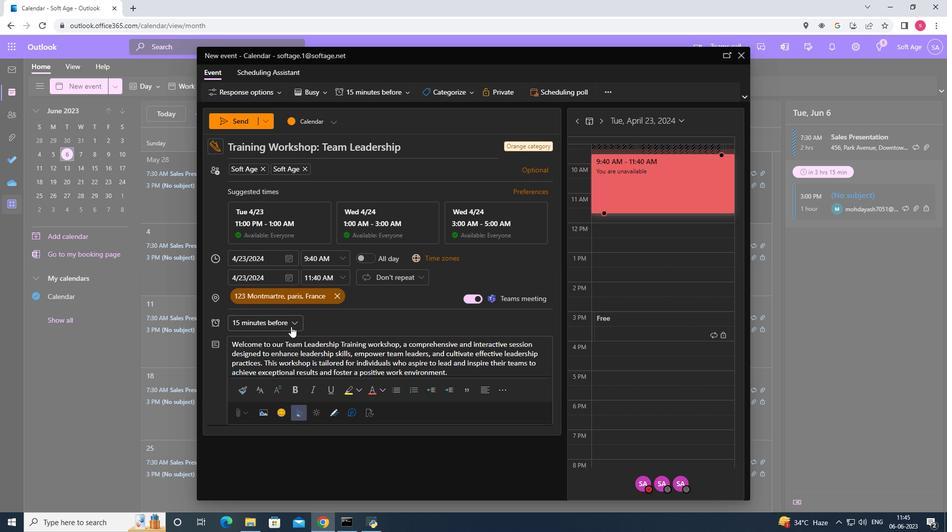 
Action: Mouse moved to (268, 230)
Screenshot: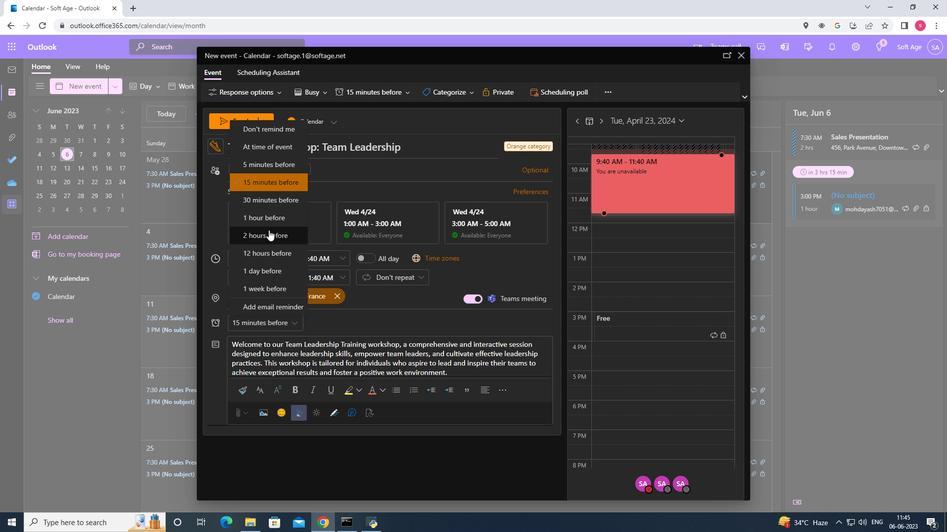 
Action: Mouse pressed left at (268, 230)
Screenshot: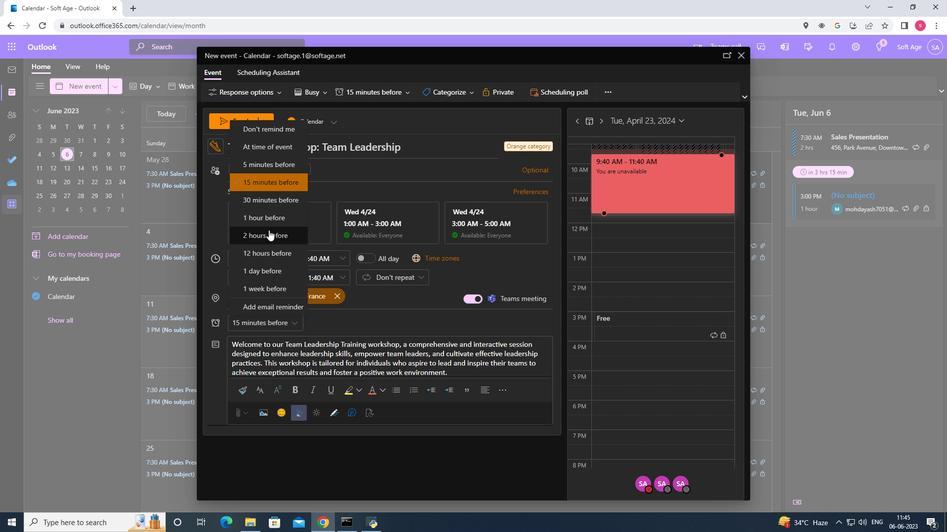 
Action: Mouse moved to (237, 124)
Screenshot: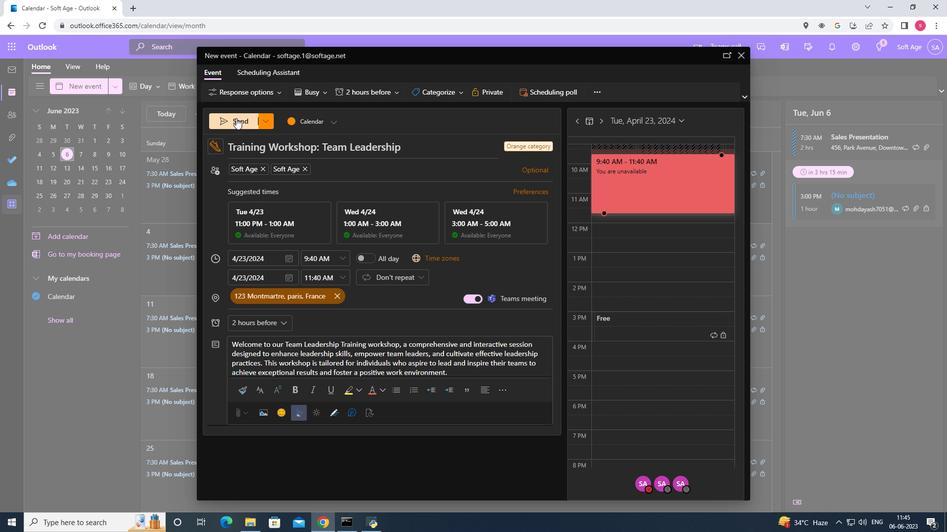 
Action: Mouse pressed left at (237, 124)
Screenshot: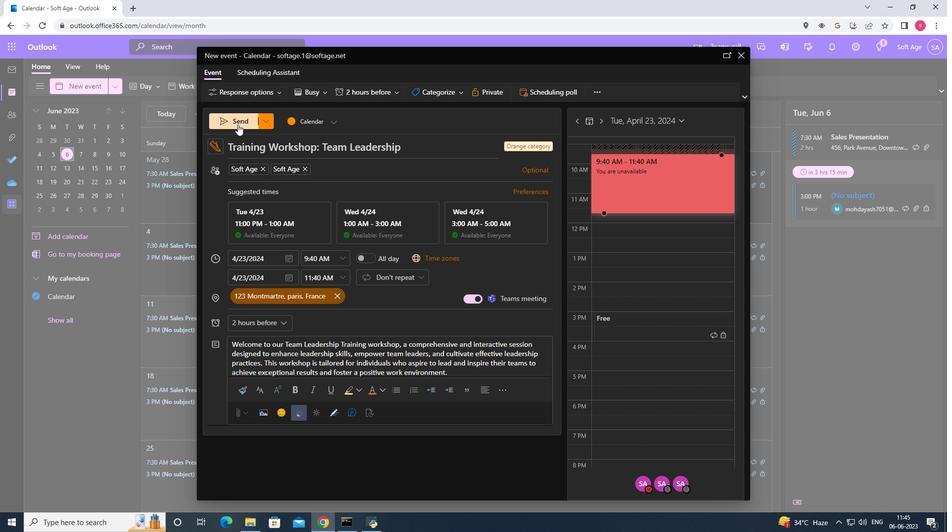 
